 Task: Look for space in San Fernando, Philippines from 12th July, 2023 to 15th July, 2023 for 3 adults in price range Rs.12000 to Rs.16000. Place can be entire place with 2 bedrooms having 3 beds and 1 bathroom. Property type can be house, flat, guest house. Booking option can be shelf check-in. Required host language is English.
Action: Mouse pressed left at (433, 74)
Screenshot: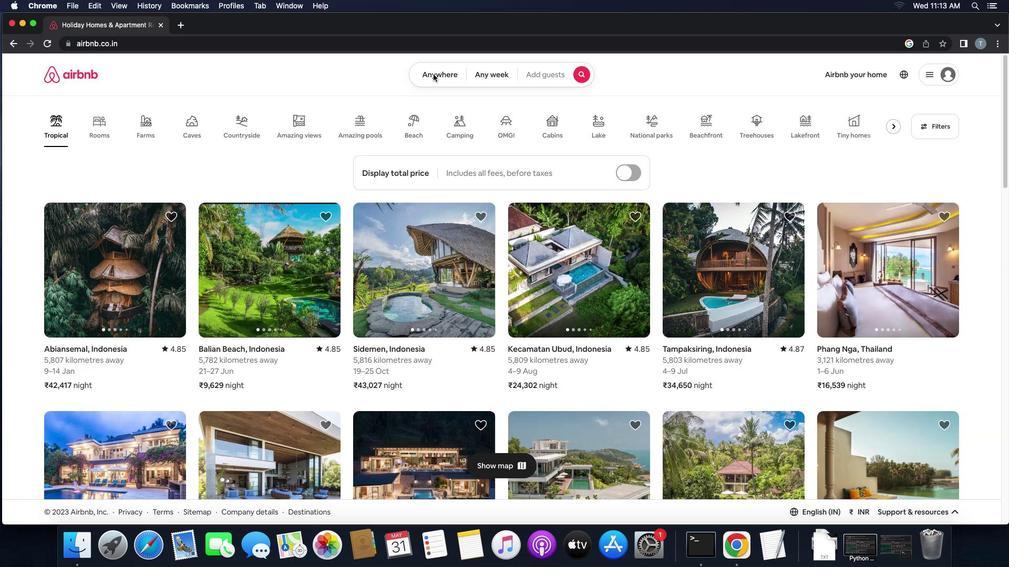 
Action: Mouse pressed left at (433, 74)
Screenshot: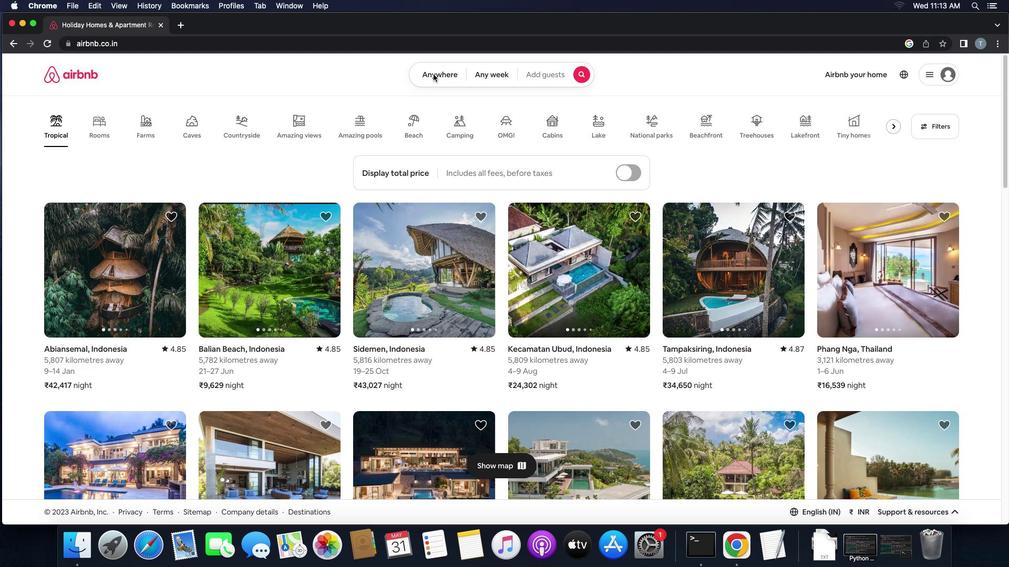 
Action: Mouse moved to (380, 119)
Screenshot: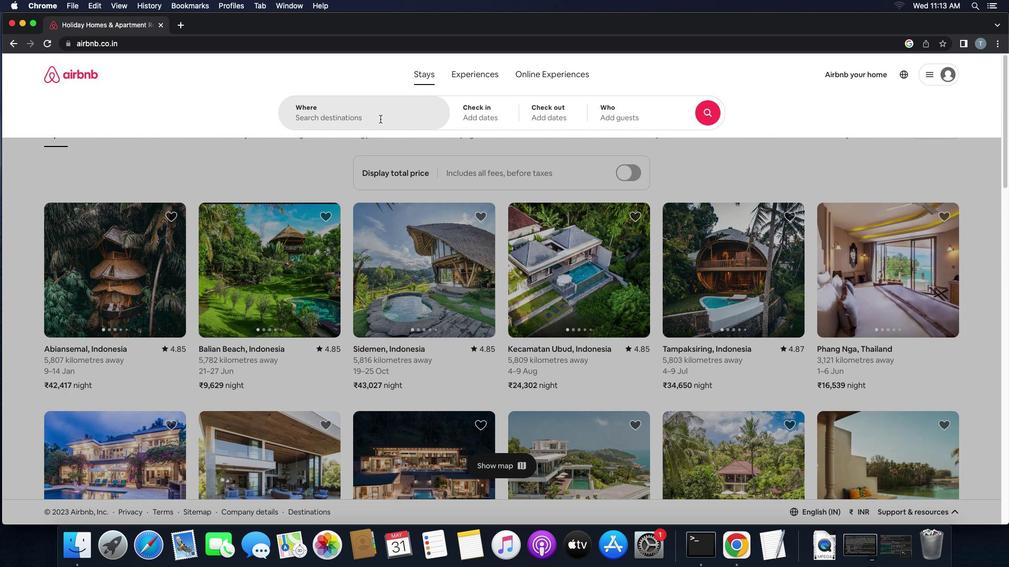 
Action: Mouse pressed left at (380, 119)
Screenshot: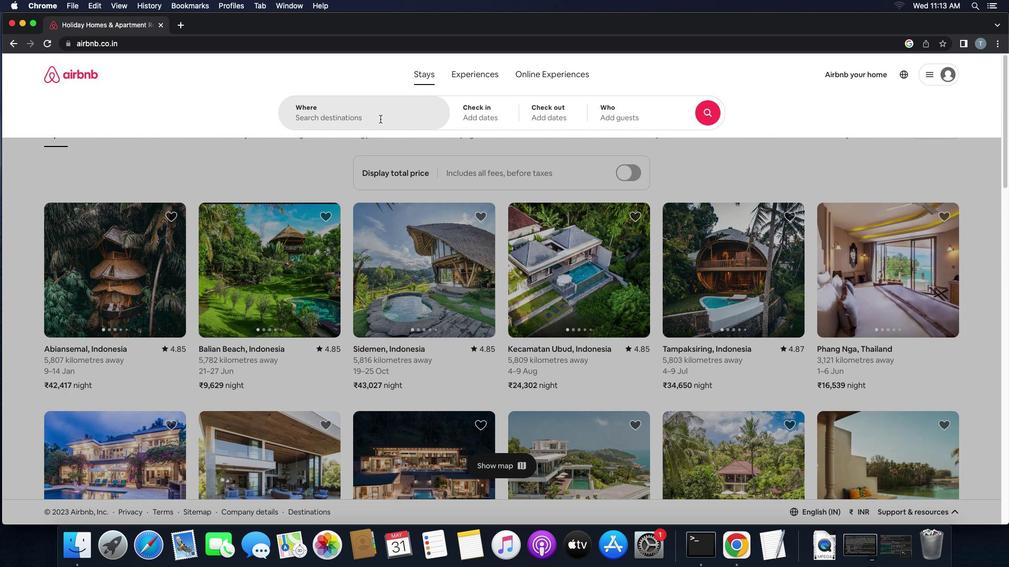 
Action: Key pressed Key.shift'S''a''n'Key.space'f''e''r''n''a''n''d''o'','Key.space'p''h''i''l''i''p''p''i''n''e''s'Key.enter
Screenshot: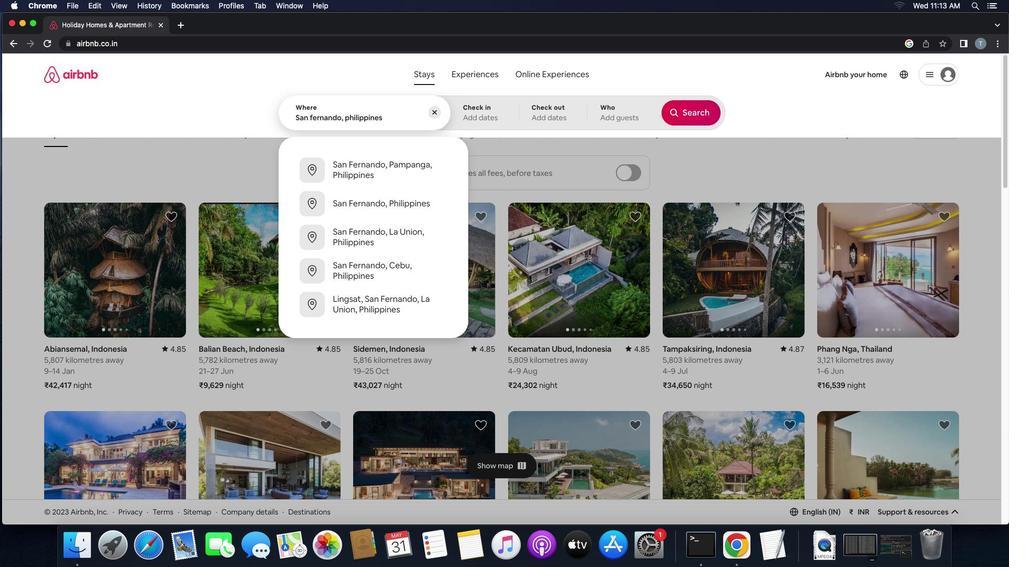 
Action: Mouse moved to (685, 195)
Screenshot: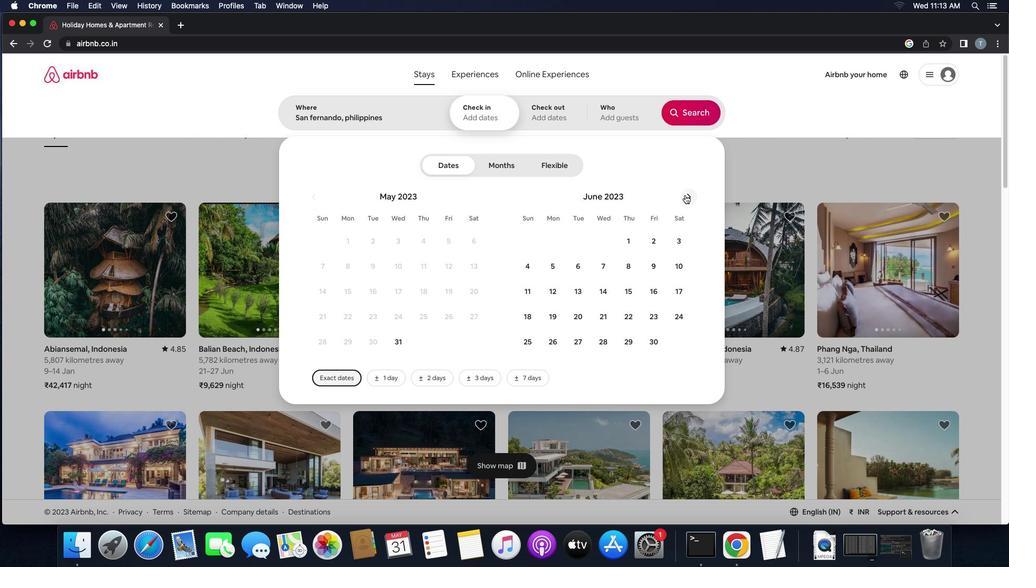
Action: Mouse pressed left at (685, 195)
Screenshot: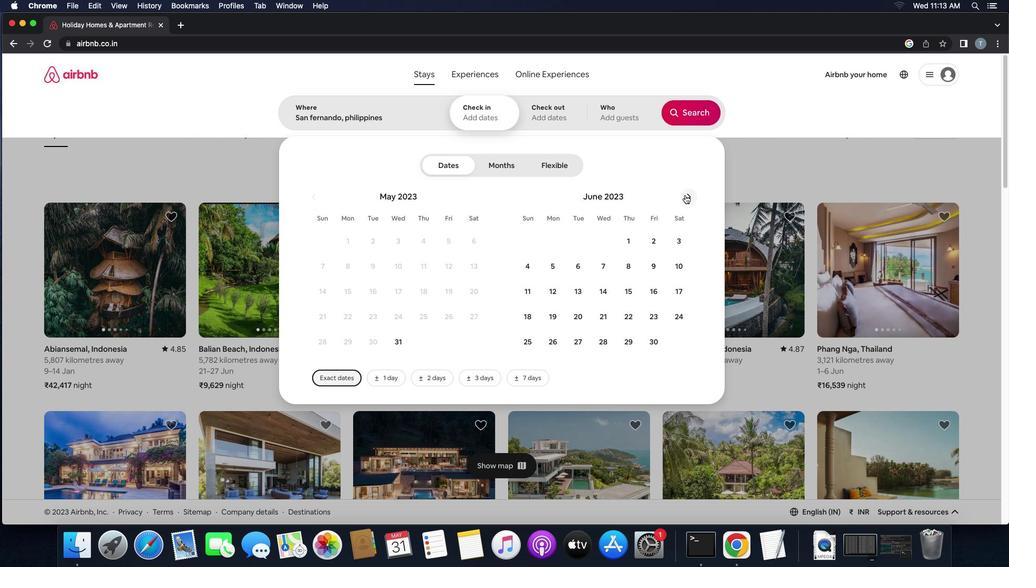 
Action: Mouse moved to (608, 289)
Screenshot: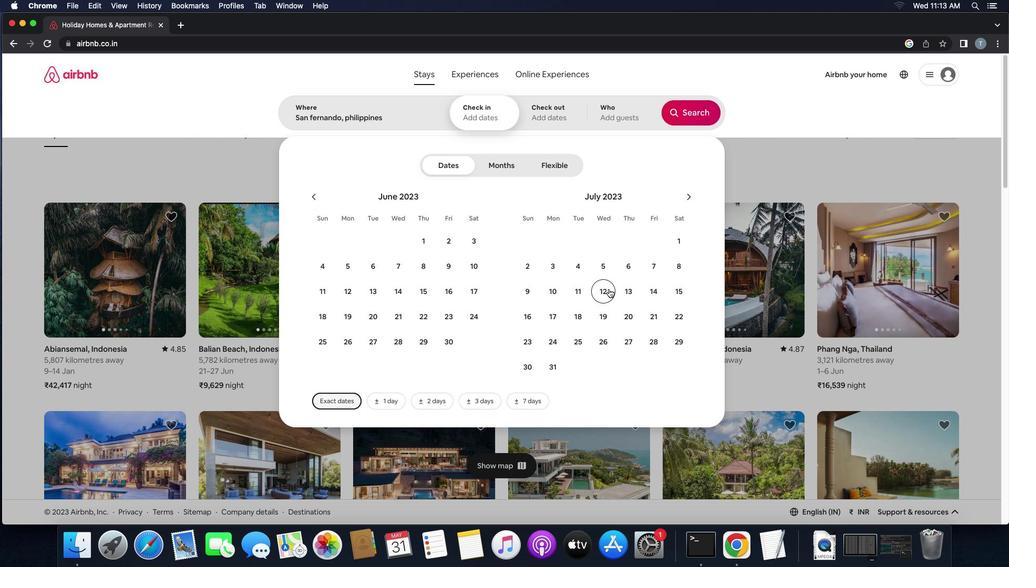 
Action: Mouse pressed left at (608, 289)
Screenshot: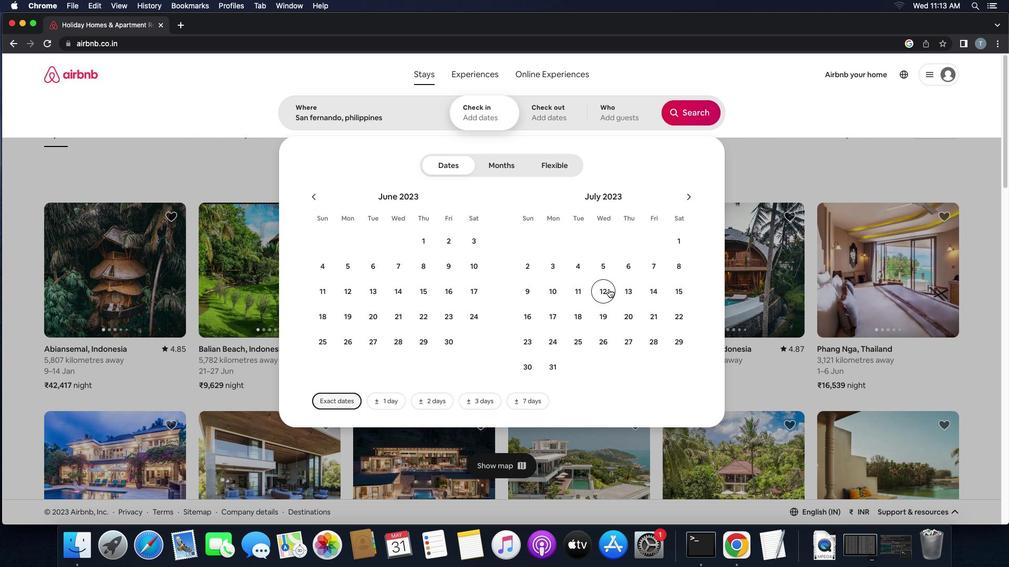 
Action: Mouse moved to (685, 289)
Screenshot: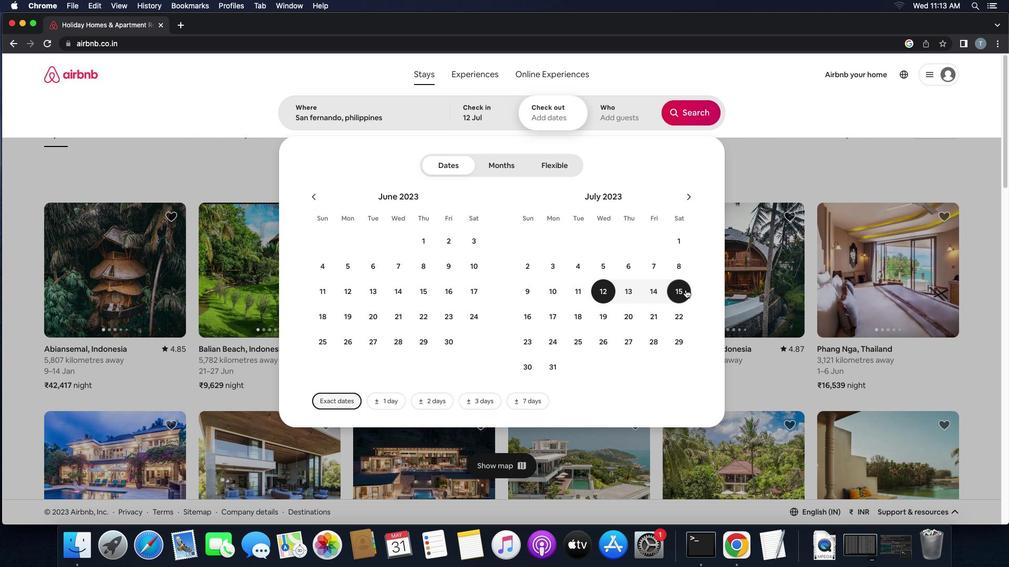 
Action: Mouse pressed left at (685, 289)
Screenshot: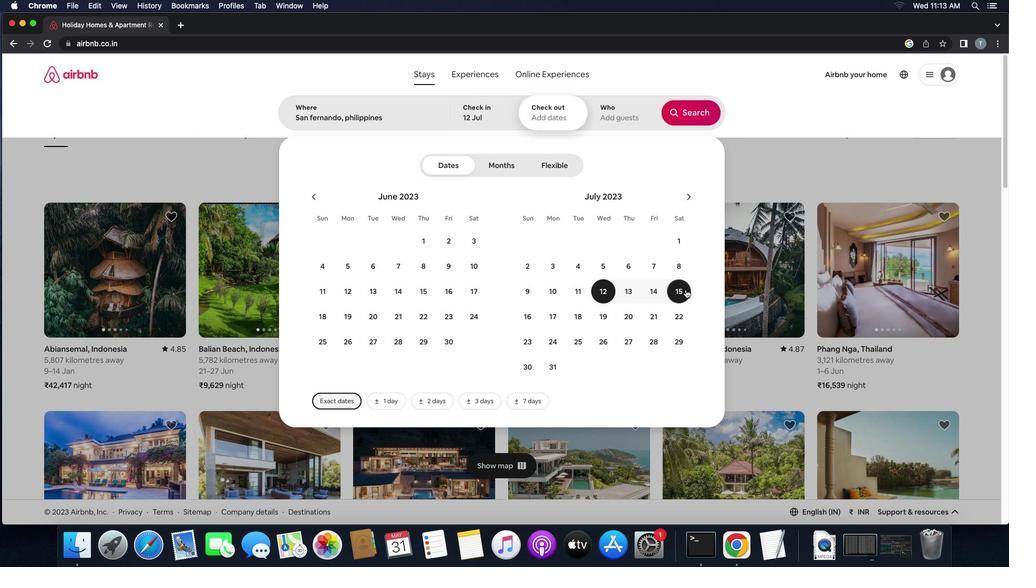 
Action: Mouse moved to (626, 108)
Screenshot: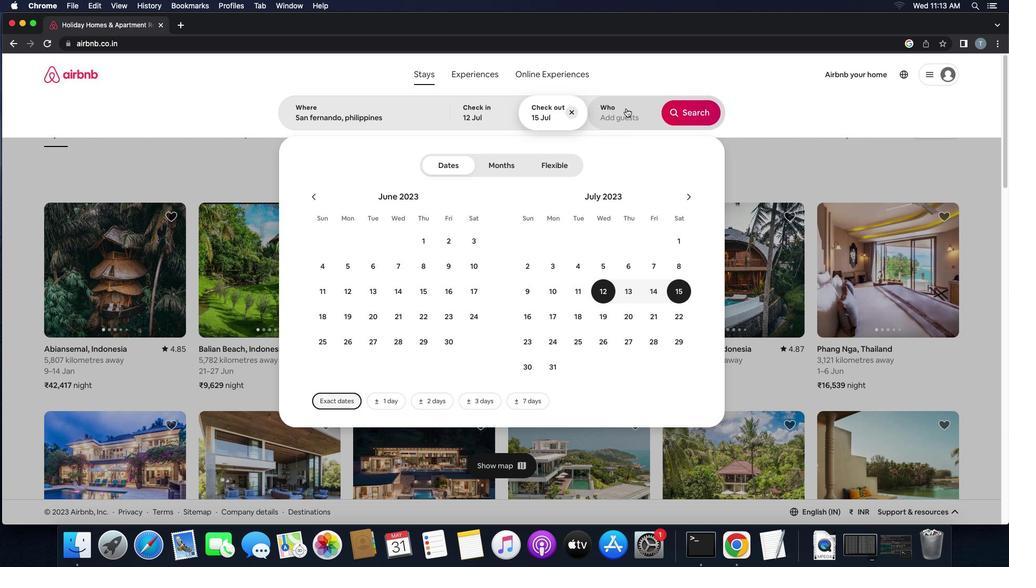 
Action: Mouse pressed left at (626, 108)
Screenshot: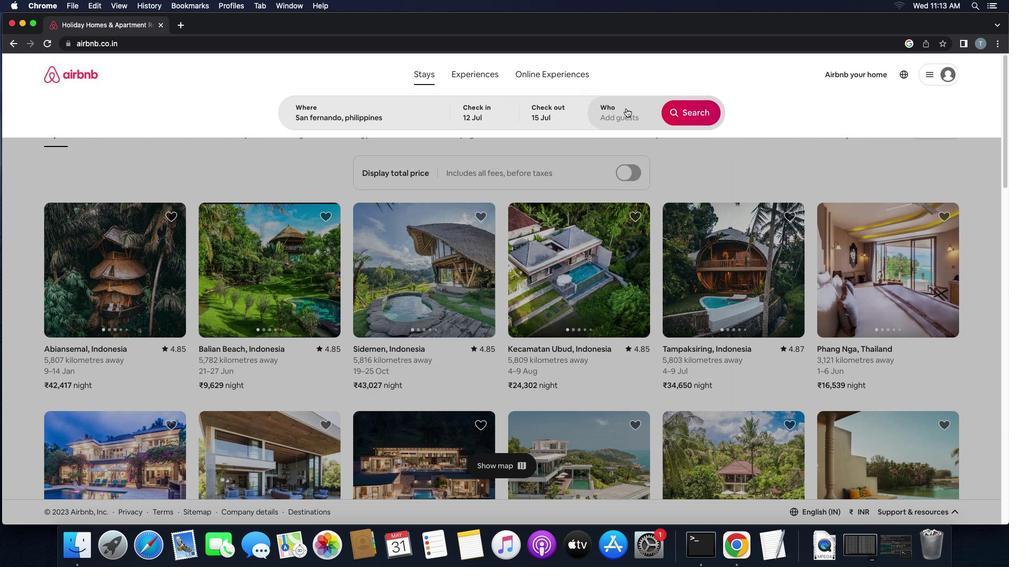
Action: Mouse moved to (695, 173)
Screenshot: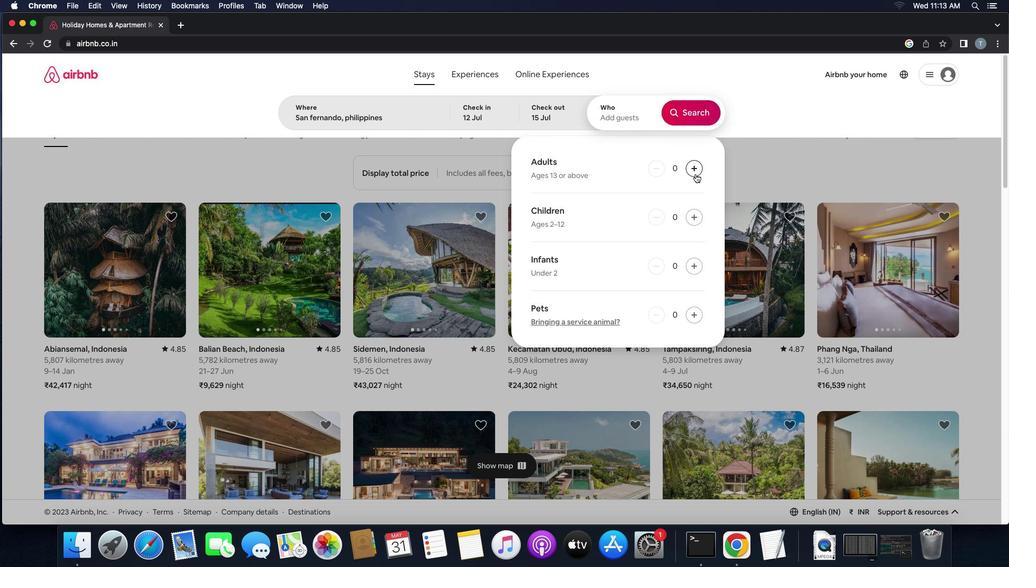 
Action: Mouse pressed left at (695, 173)
Screenshot: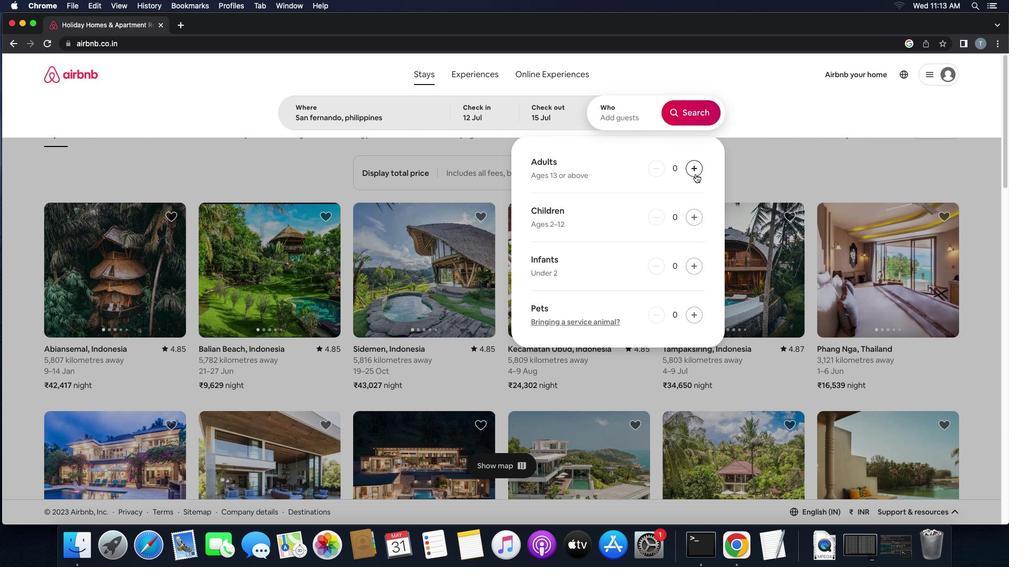 
Action: Mouse pressed left at (695, 173)
Screenshot: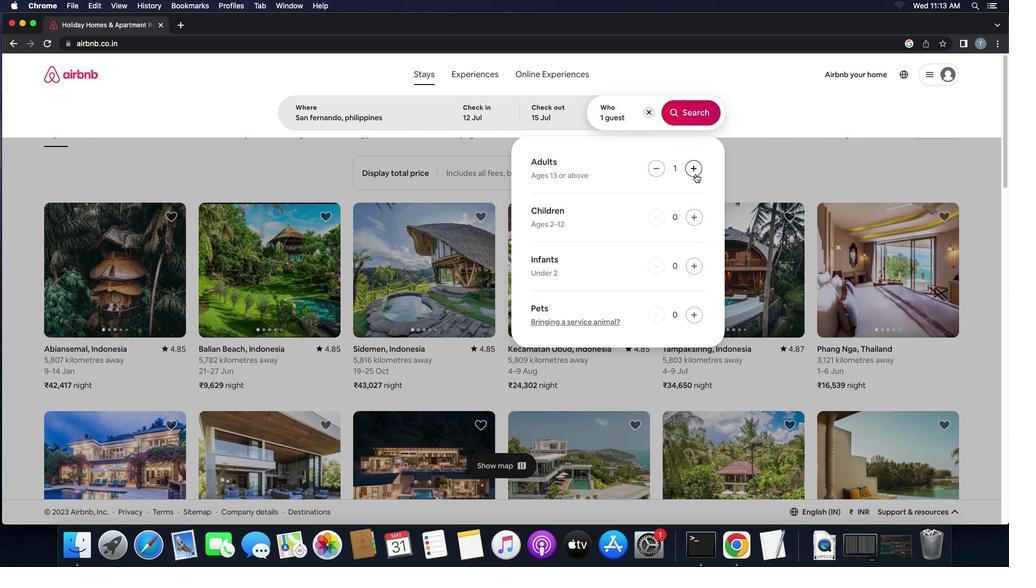 
Action: Mouse pressed left at (695, 173)
Screenshot: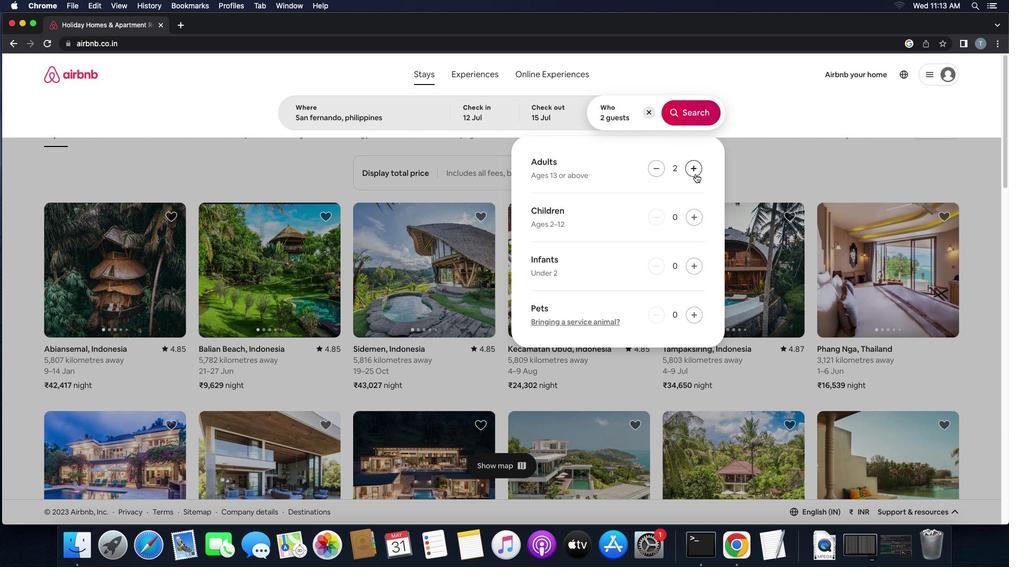
Action: Mouse moved to (687, 117)
Screenshot: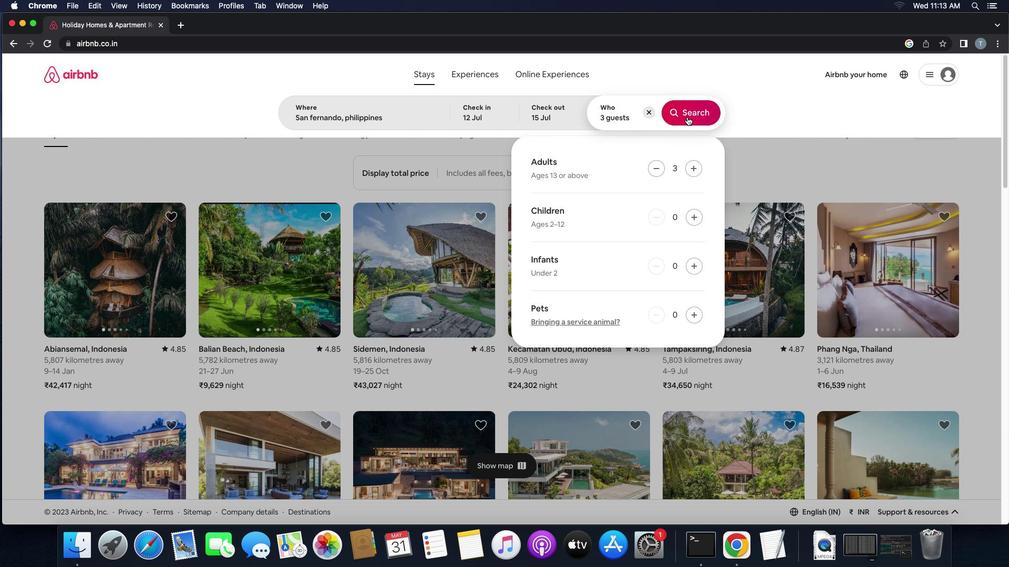 
Action: Mouse pressed left at (687, 117)
Screenshot: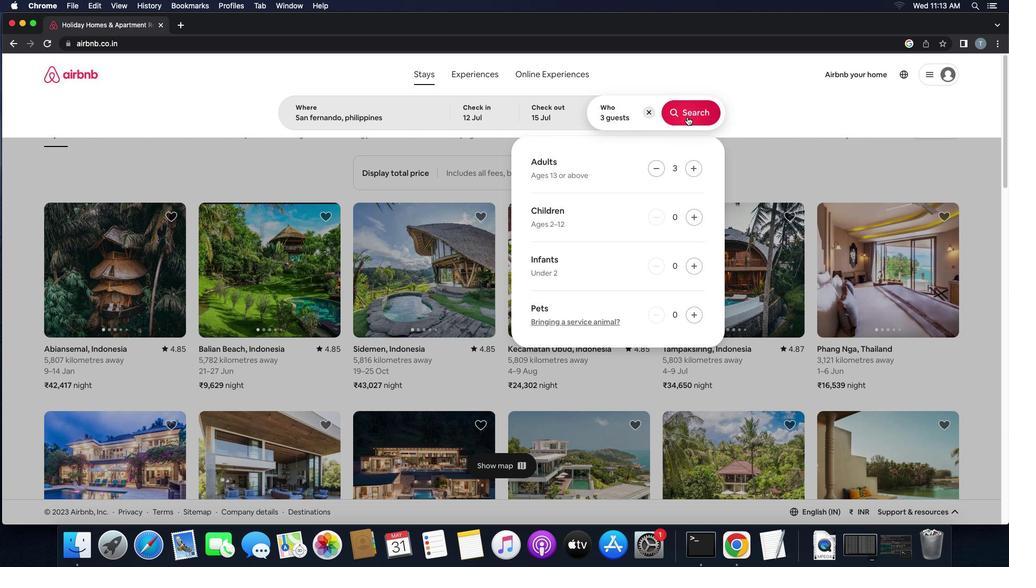 
Action: Mouse moved to (960, 116)
Screenshot: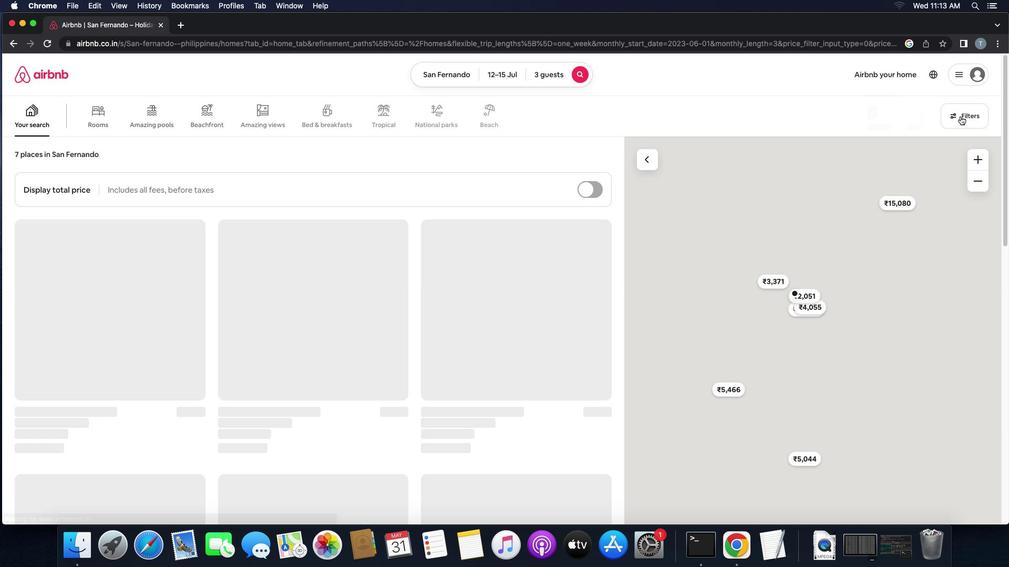 
Action: Mouse pressed left at (960, 116)
Screenshot: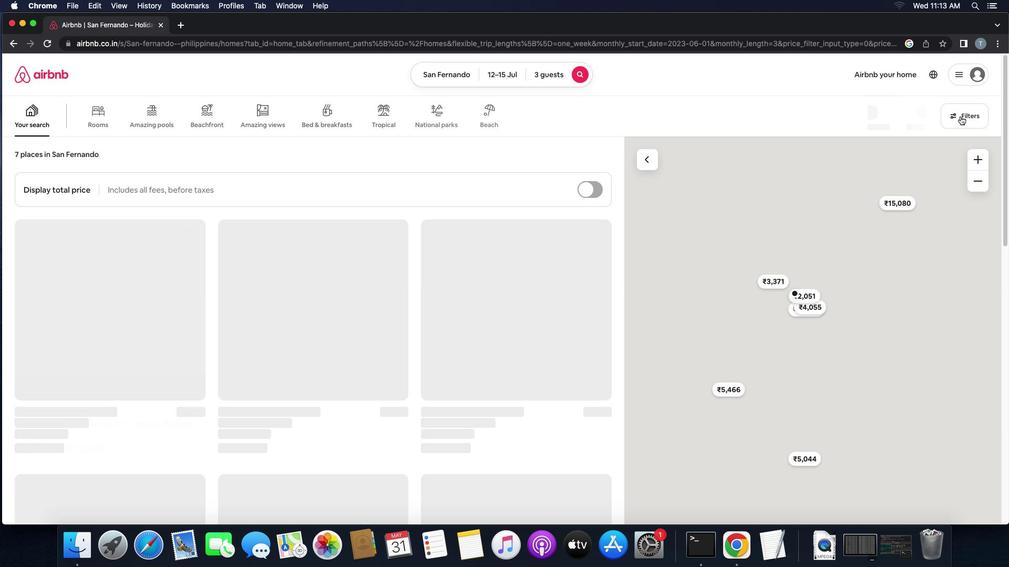 
Action: Mouse moved to (452, 250)
Screenshot: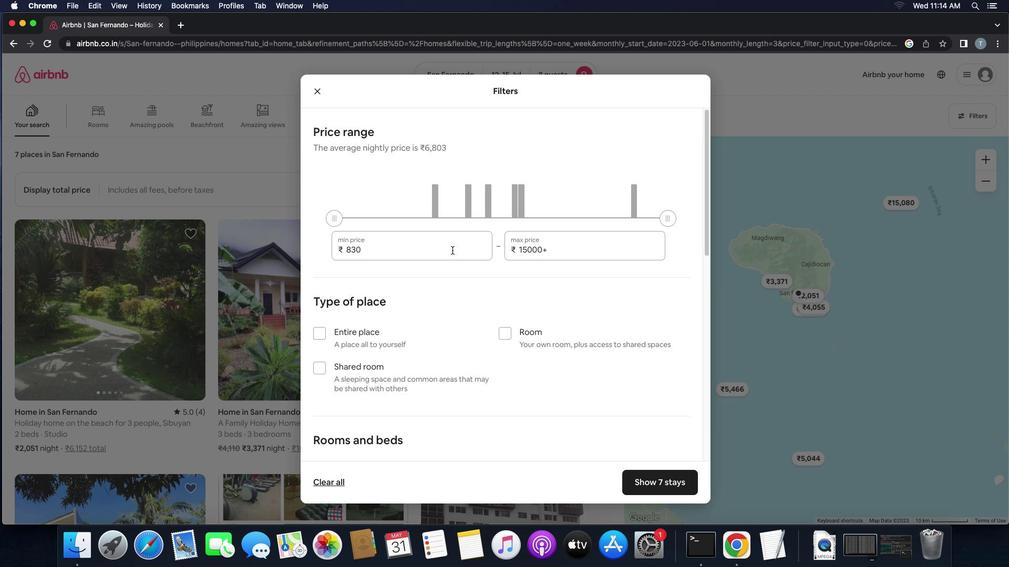 
Action: Mouse pressed left at (452, 250)
Screenshot: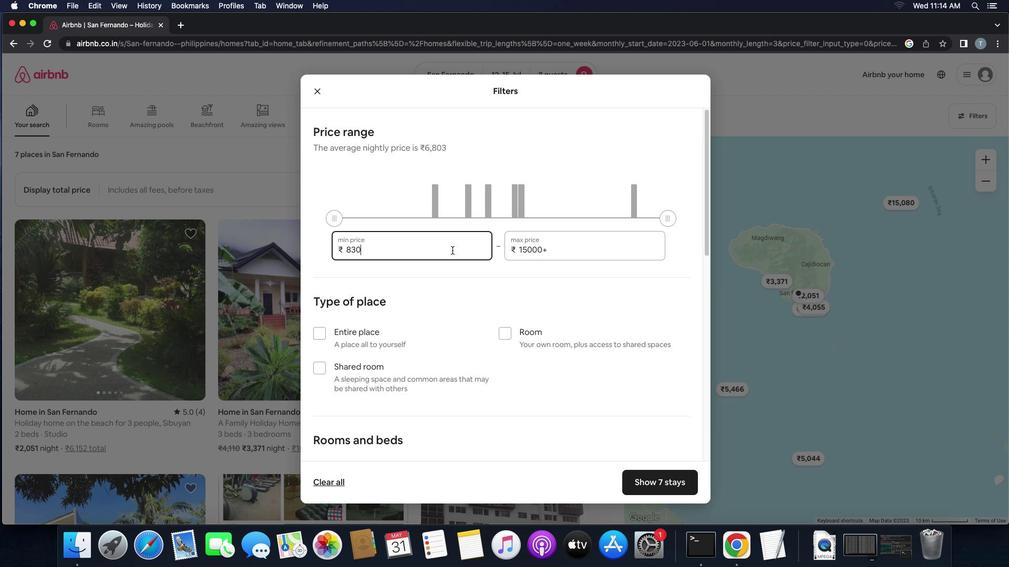 
Action: Key pressed Key.backspaceKey.backspaceKey.backspaceKey.backspaceKey.backspace'1''2''0''0''0'
Screenshot: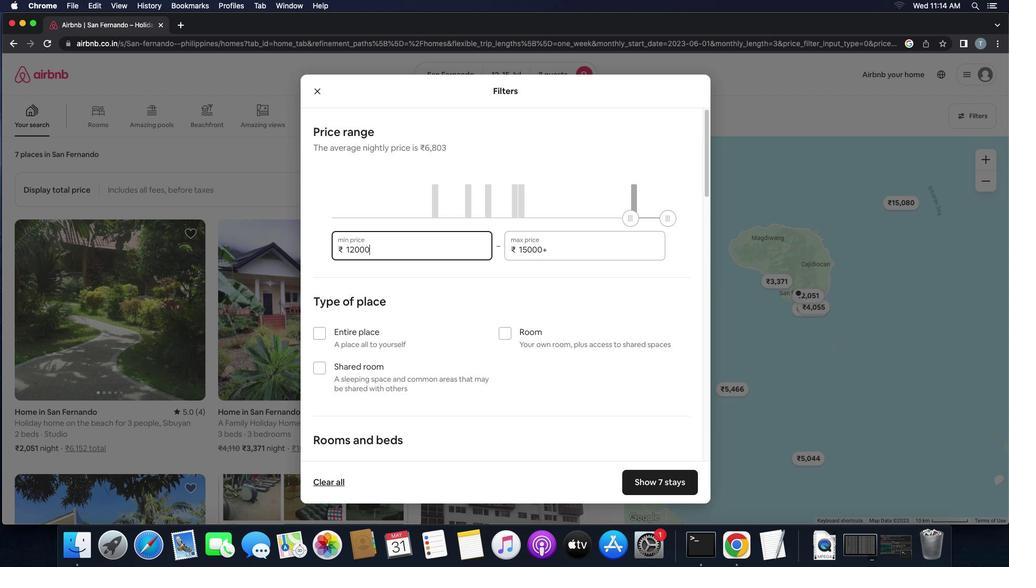 
Action: Mouse moved to (611, 251)
Screenshot: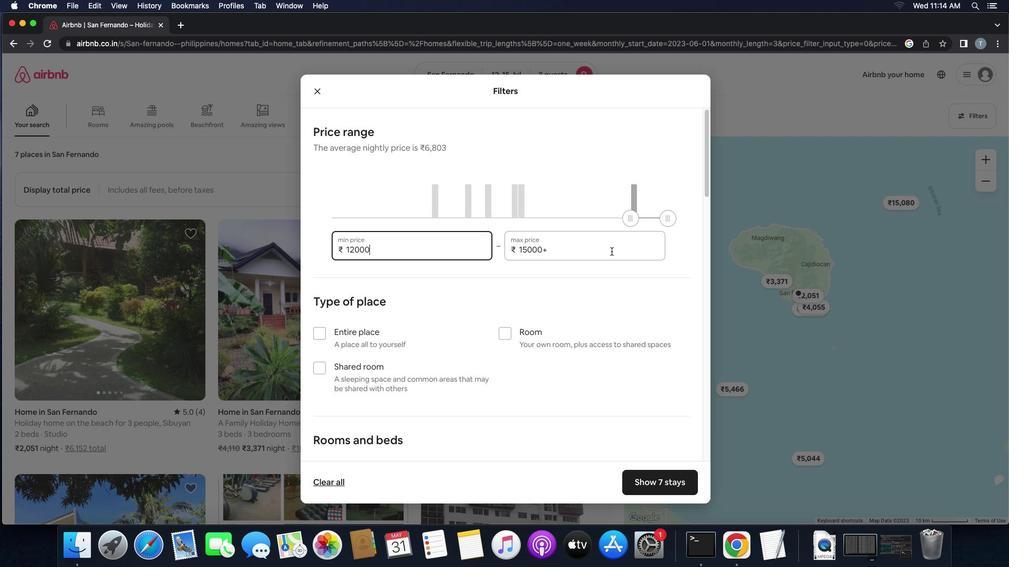 
Action: Mouse pressed left at (611, 251)
Screenshot: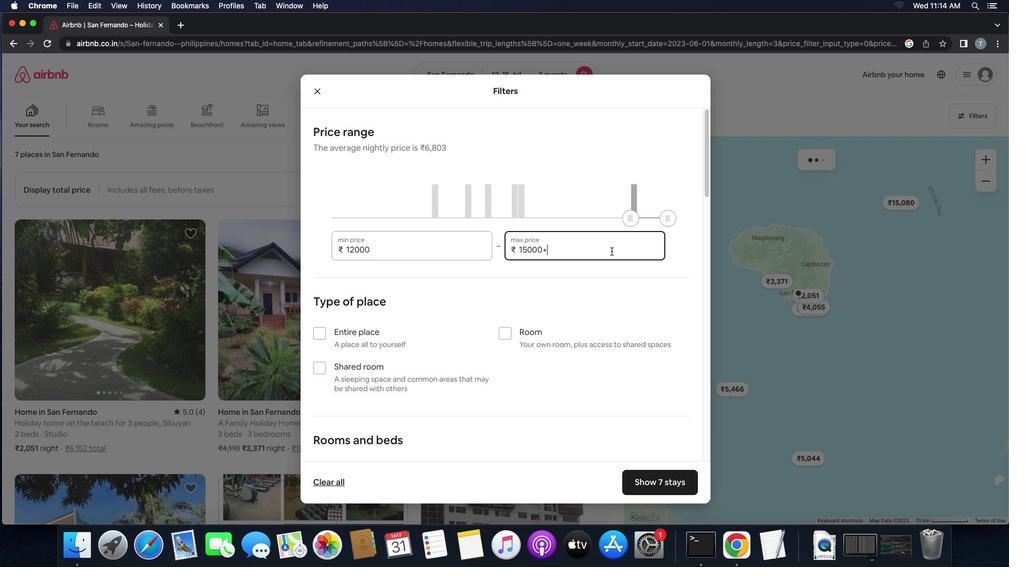 
Action: Key pressed Key.backspaceKey.backspaceKey.backspaceKey.backspaceKey.backspaceKey.backspace'1''6''0''0''0'
Screenshot: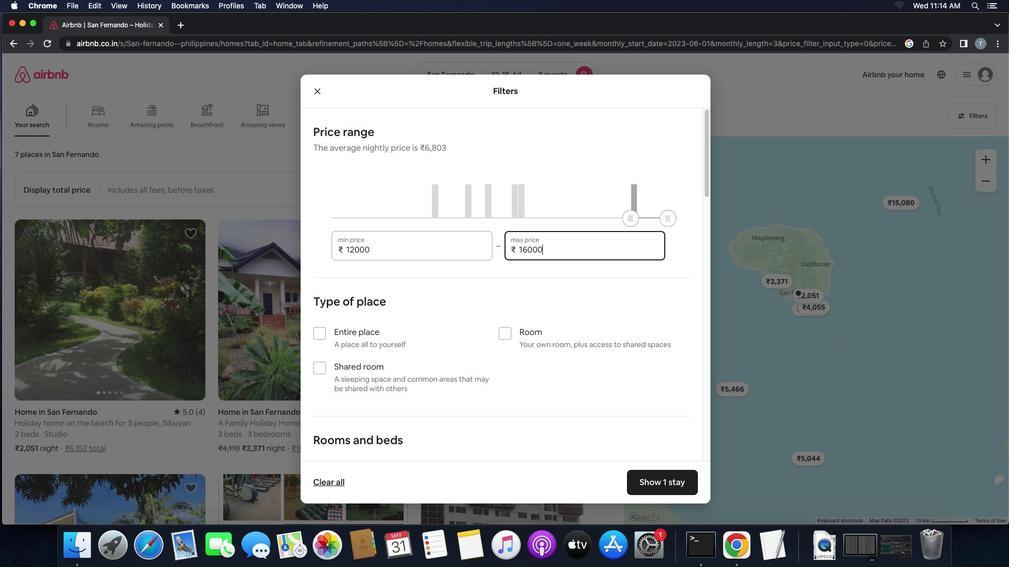 
Action: Mouse moved to (316, 335)
Screenshot: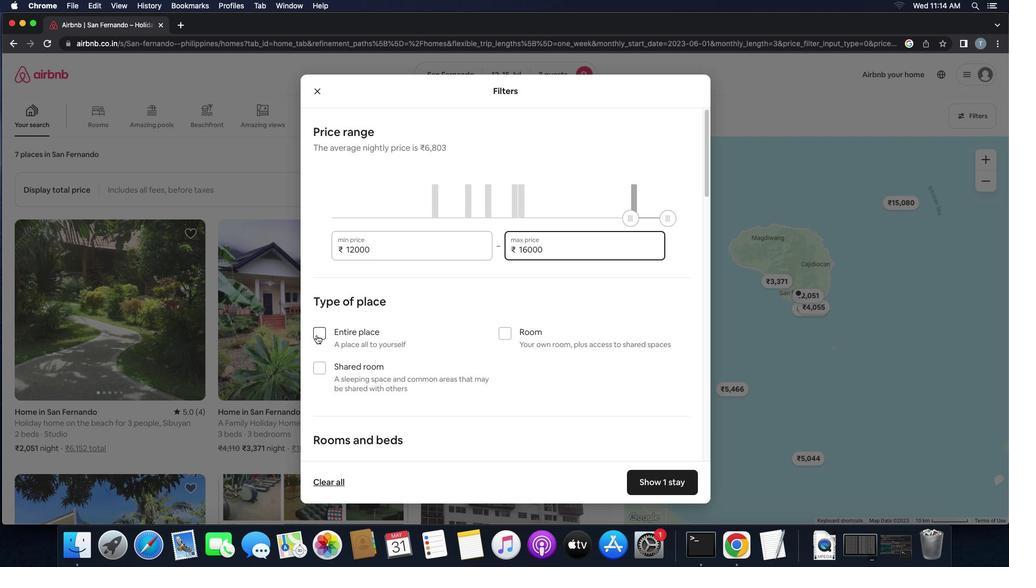 
Action: Mouse pressed left at (316, 335)
Screenshot: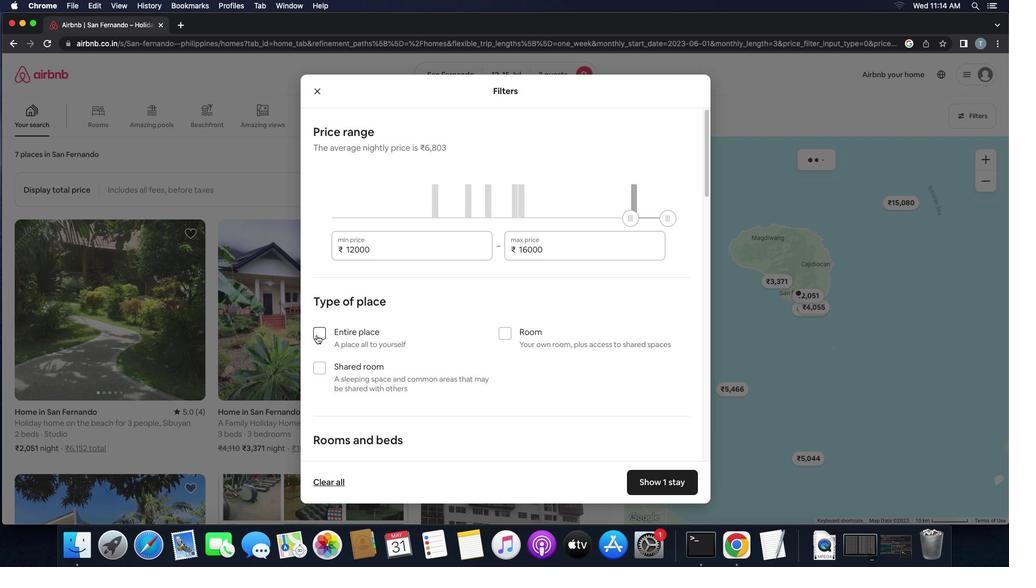 
Action: Mouse moved to (404, 376)
Screenshot: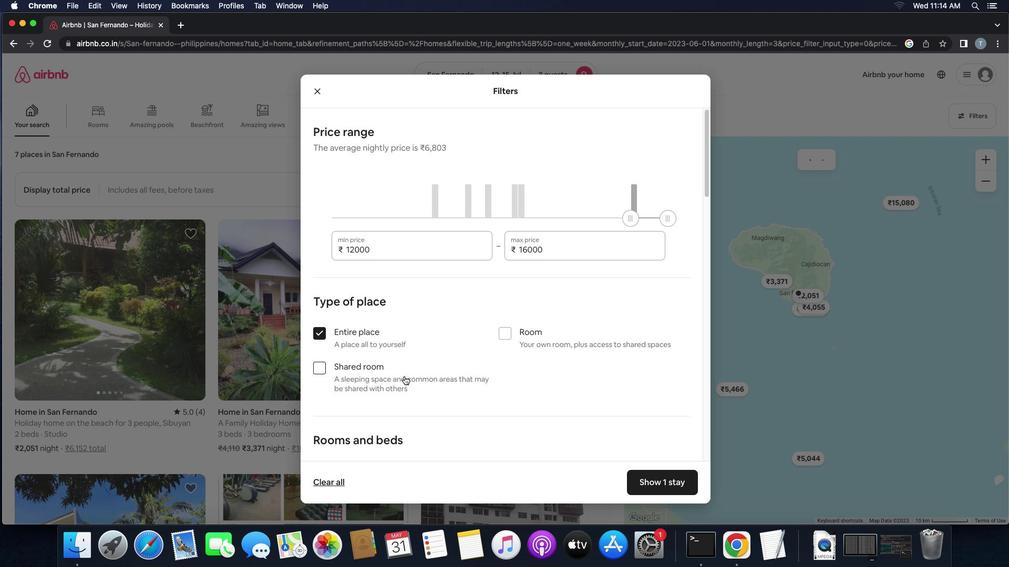 
Action: Mouse scrolled (404, 376) with delta (0, 0)
Screenshot: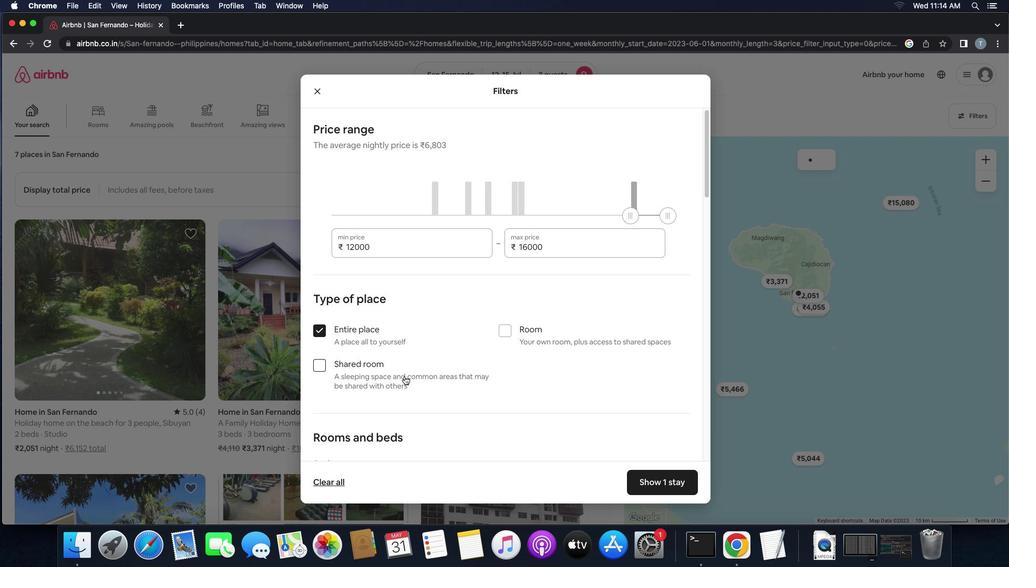 
Action: Mouse scrolled (404, 376) with delta (0, 0)
Screenshot: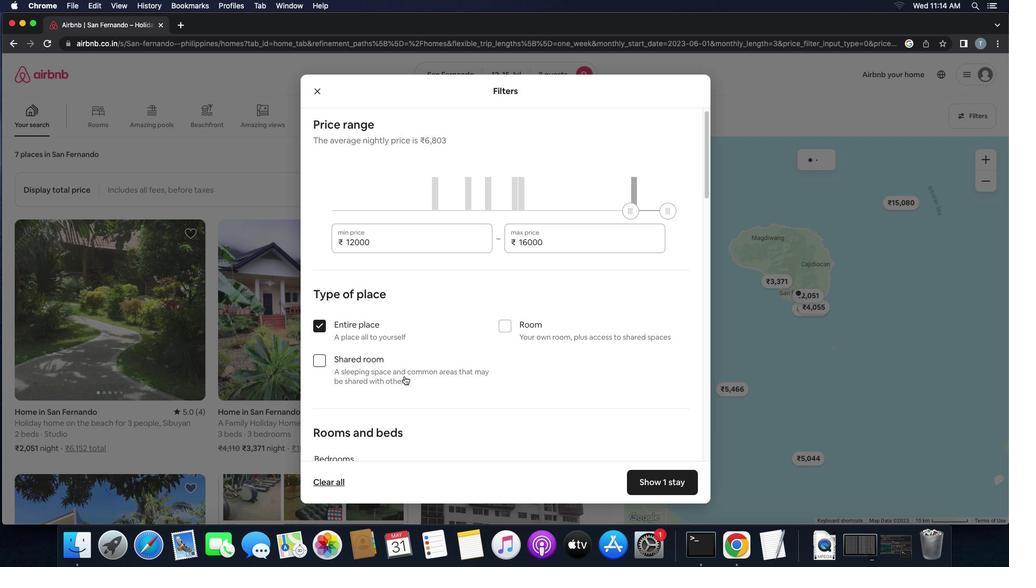 
Action: Mouse scrolled (404, 376) with delta (0, -1)
Screenshot: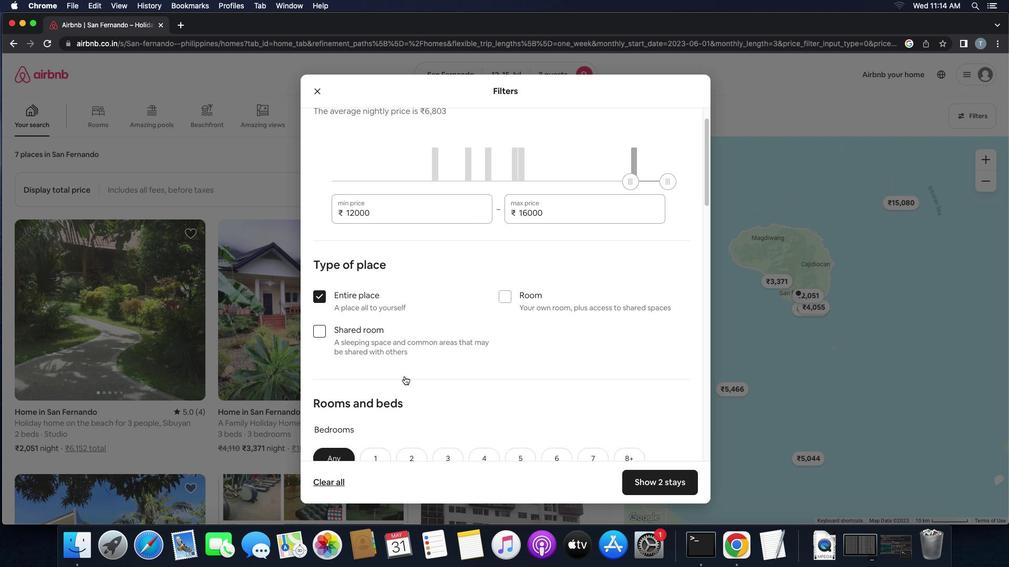 
Action: Mouse scrolled (404, 376) with delta (0, 0)
Screenshot: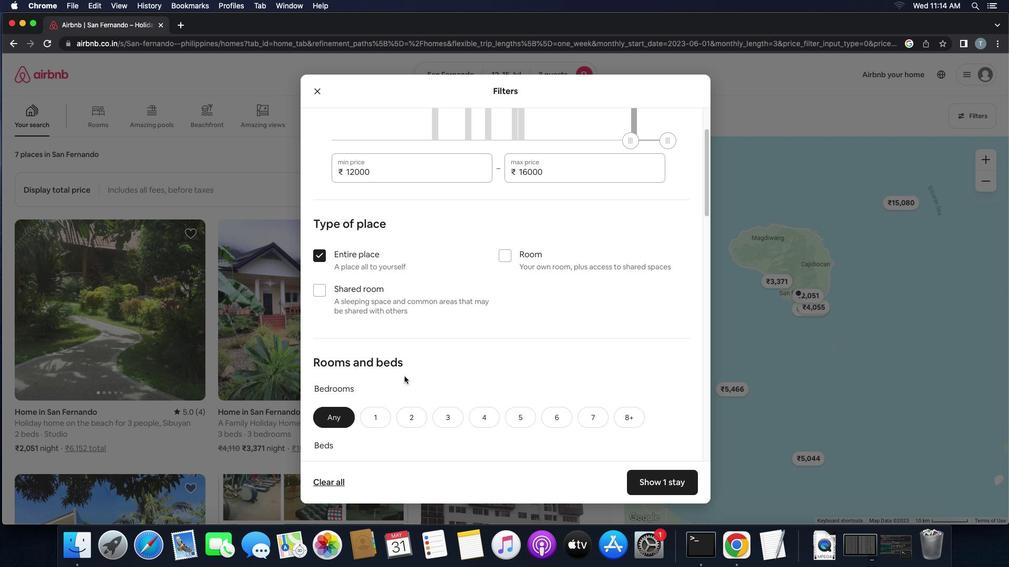 
Action: Mouse scrolled (404, 376) with delta (0, 0)
Screenshot: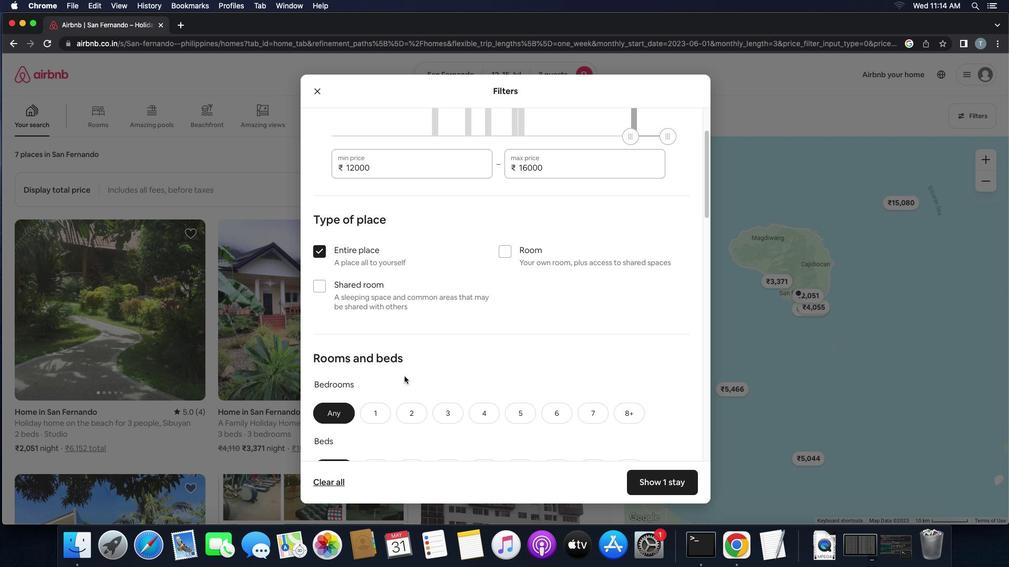 
Action: Mouse scrolled (404, 376) with delta (0, 0)
Screenshot: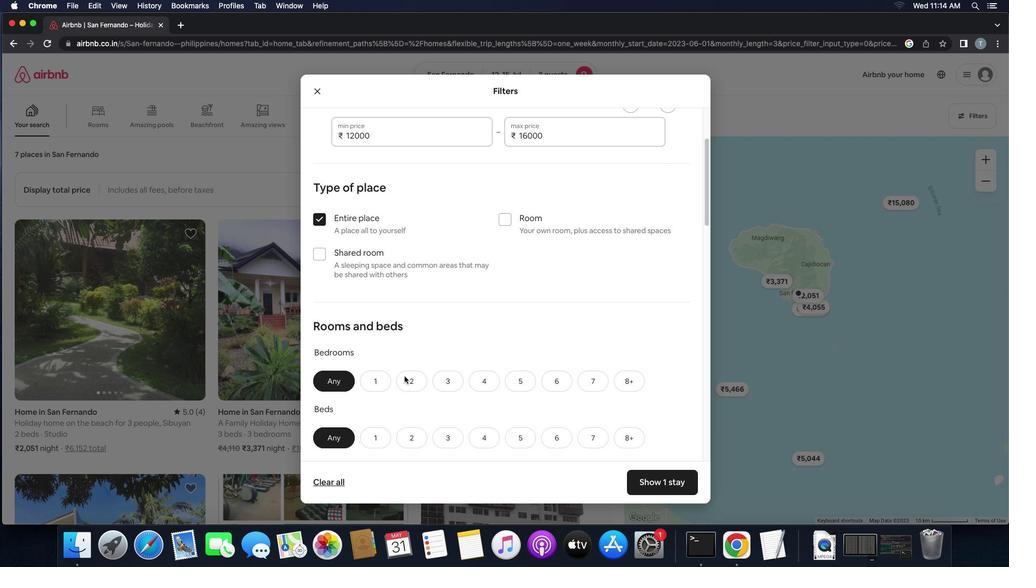 
Action: Mouse scrolled (404, 376) with delta (0, 0)
Screenshot: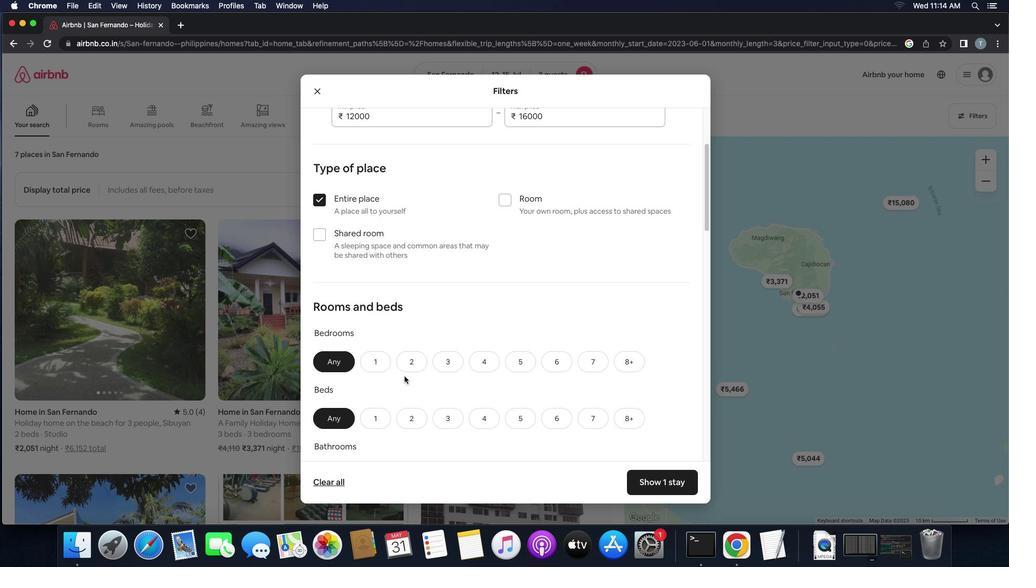 
Action: Mouse scrolled (404, 376) with delta (0, 0)
Screenshot: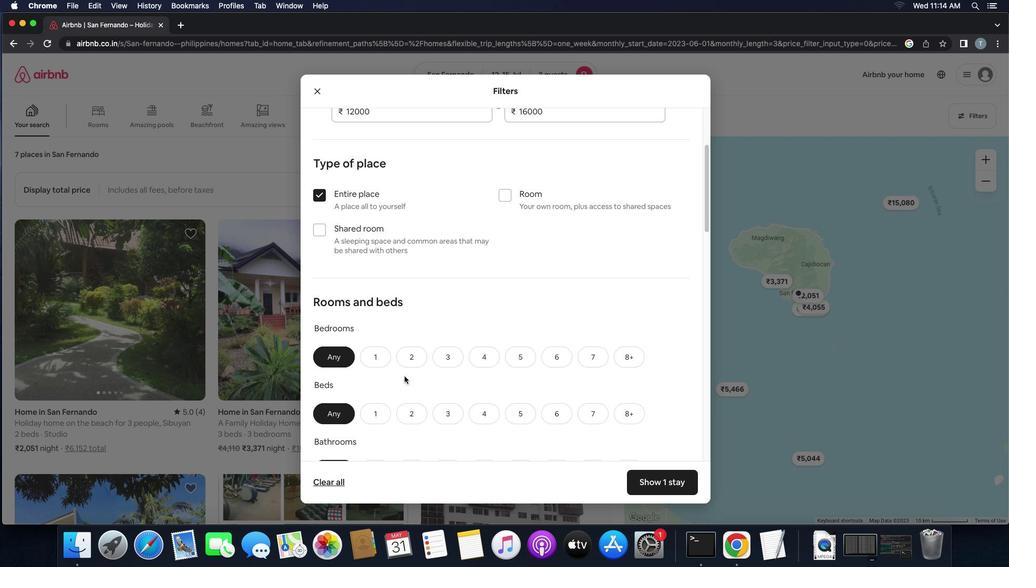 
Action: Mouse scrolled (404, 376) with delta (0, 0)
Screenshot: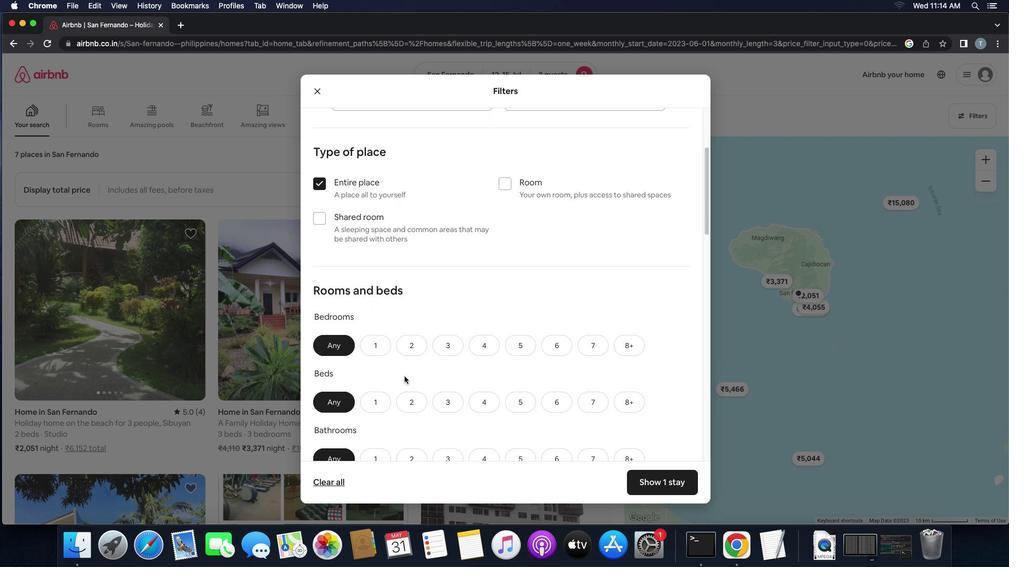 
Action: Mouse scrolled (404, 376) with delta (0, 0)
Screenshot: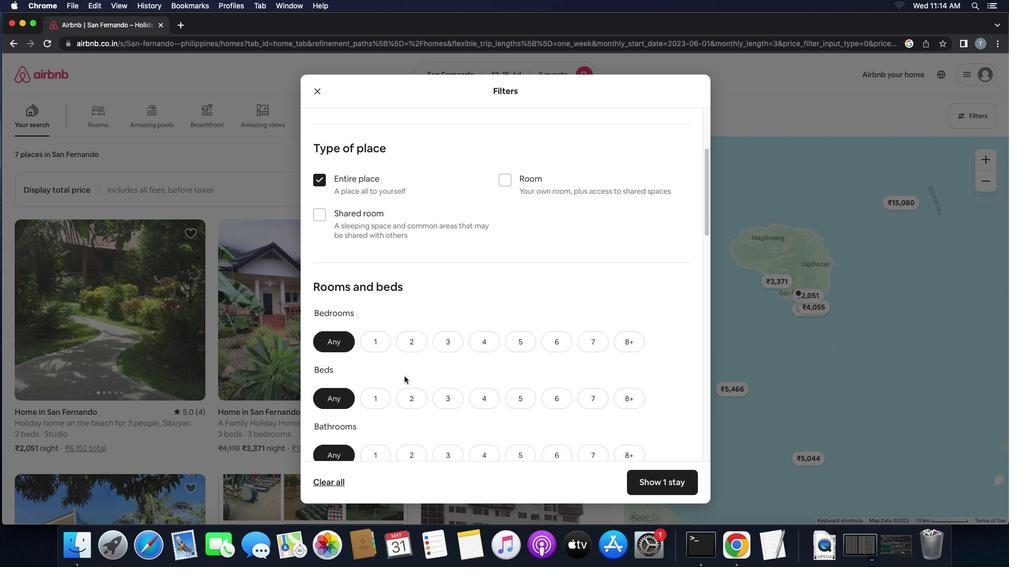 
Action: Mouse scrolled (404, 376) with delta (0, 0)
Screenshot: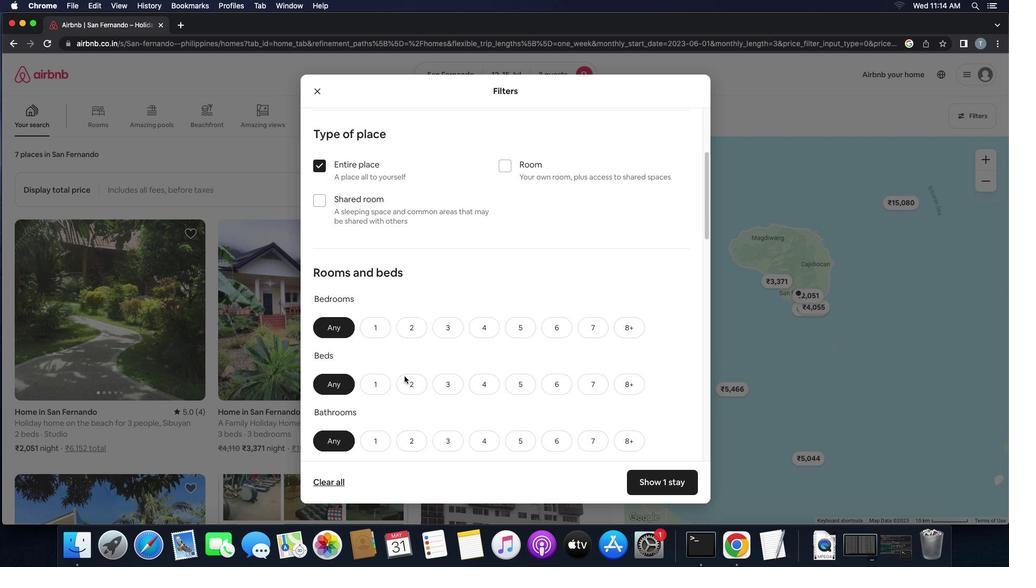 
Action: Mouse scrolled (404, 376) with delta (0, 0)
Screenshot: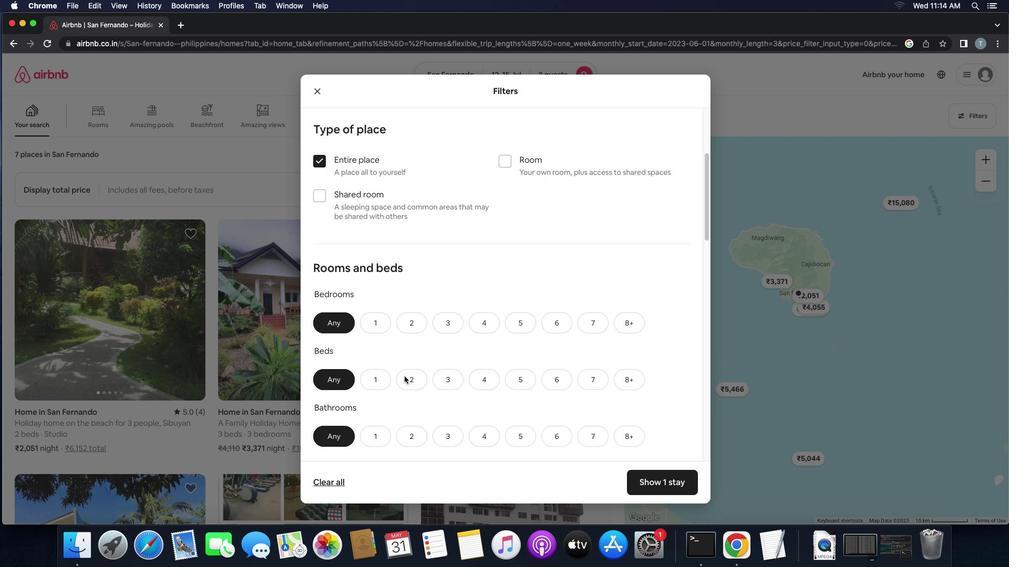 
Action: Mouse scrolled (404, 376) with delta (0, 0)
Screenshot: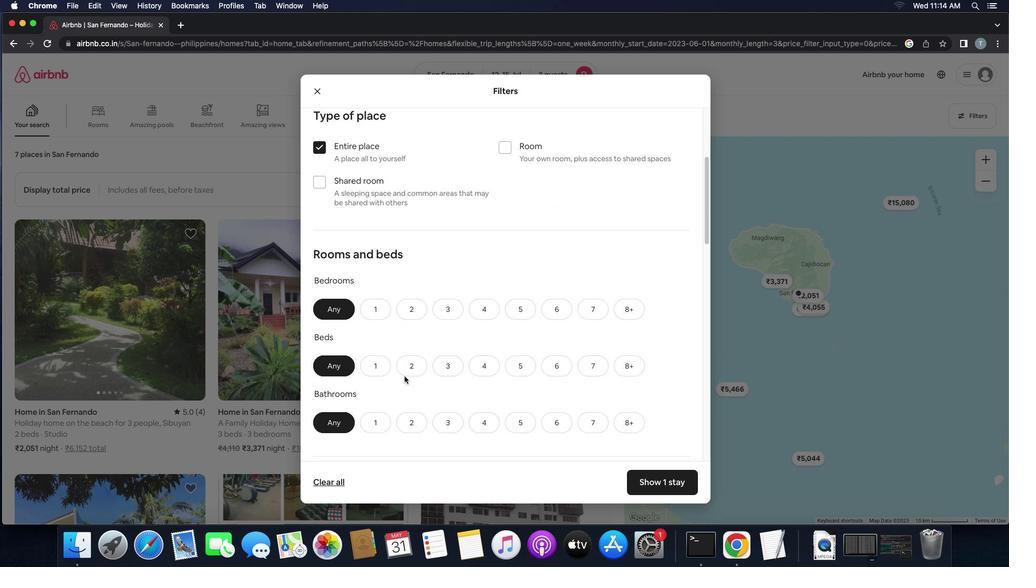
Action: Mouse scrolled (404, 376) with delta (0, 0)
Screenshot: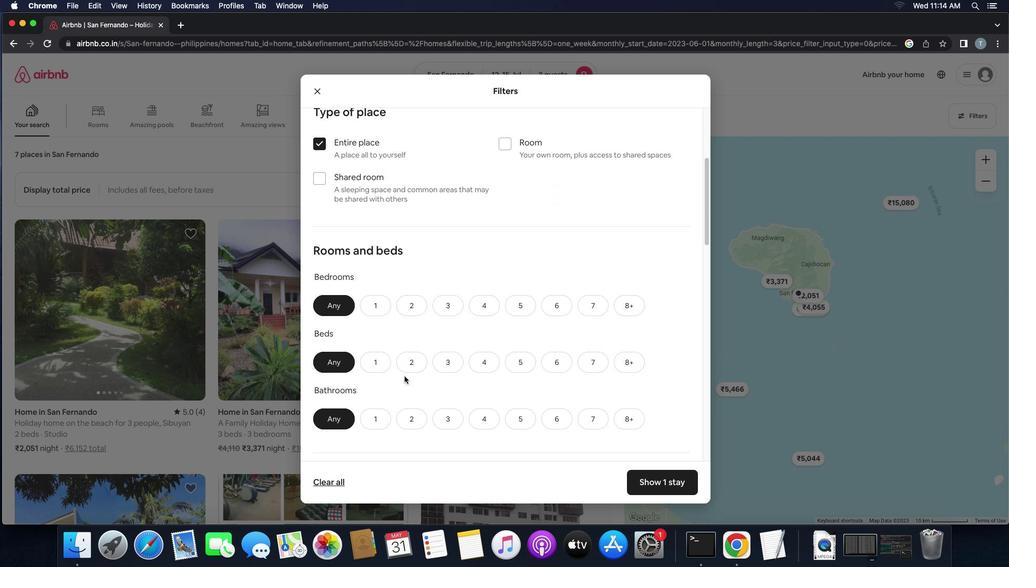 
Action: Mouse moved to (409, 300)
Screenshot: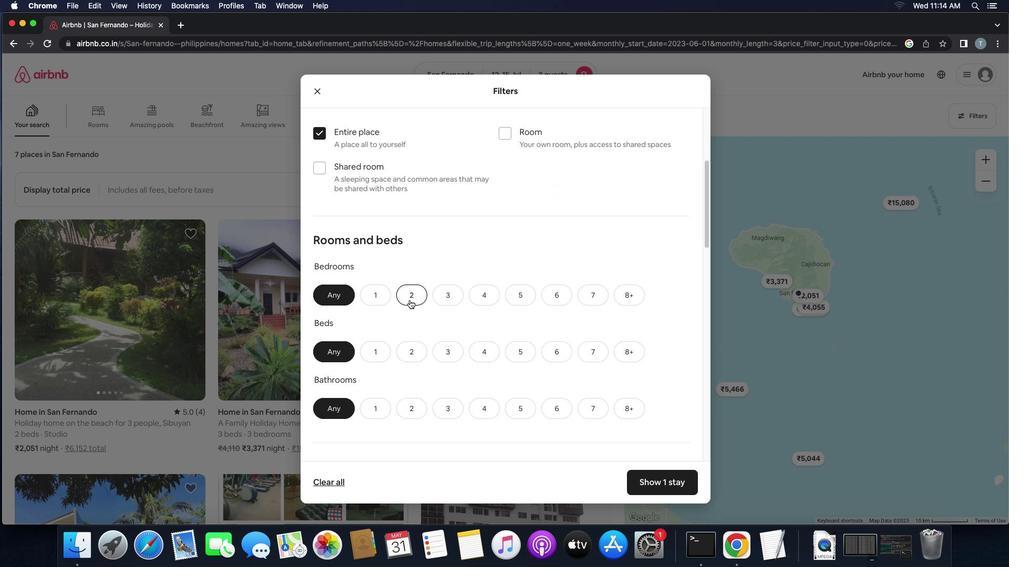 
Action: Mouse pressed left at (409, 300)
Screenshot: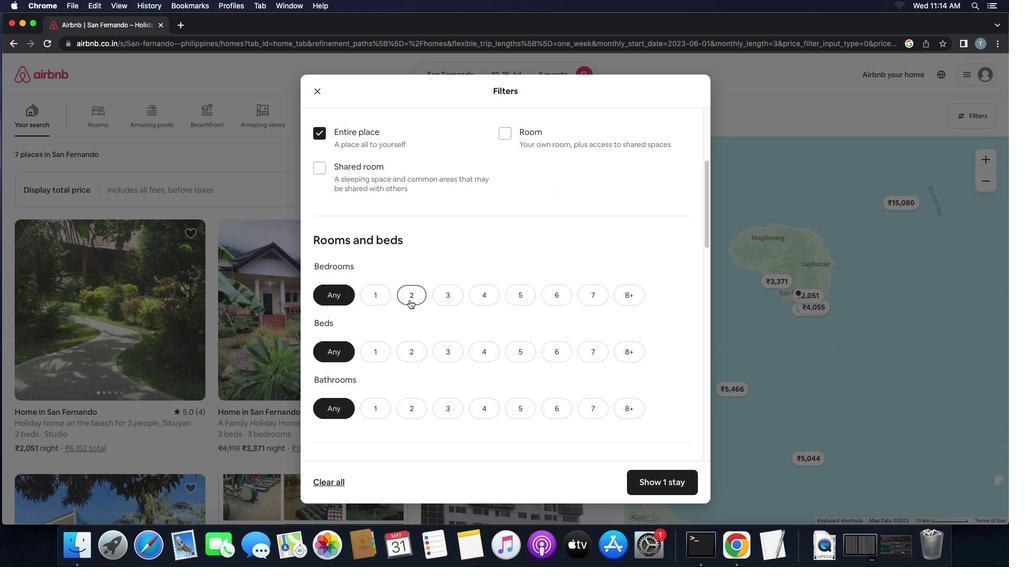 
Action: Mouse moved to (446, 357)
Screenshot: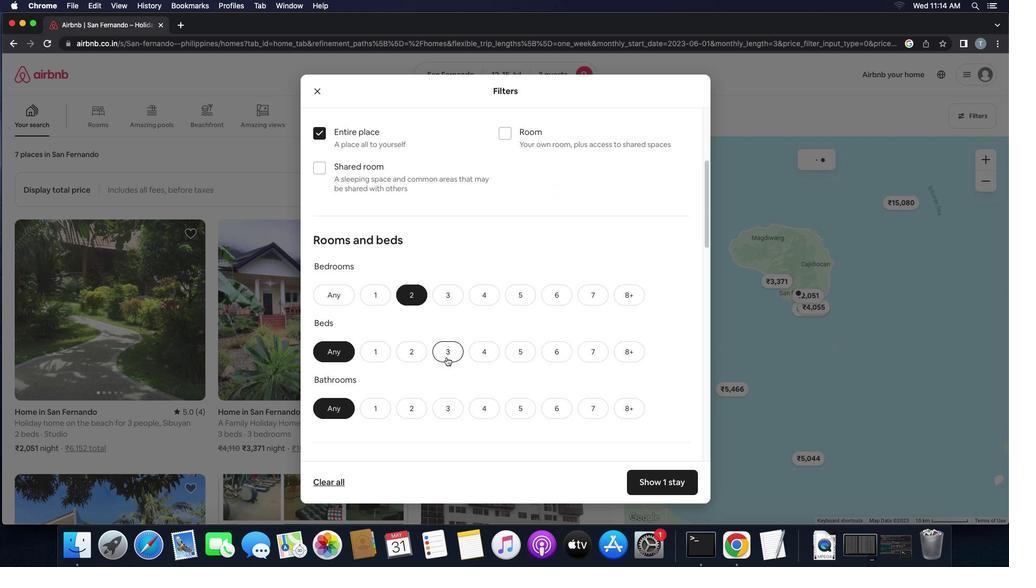 
Action: Mouse pressed left at (446, 357)
Screenshot: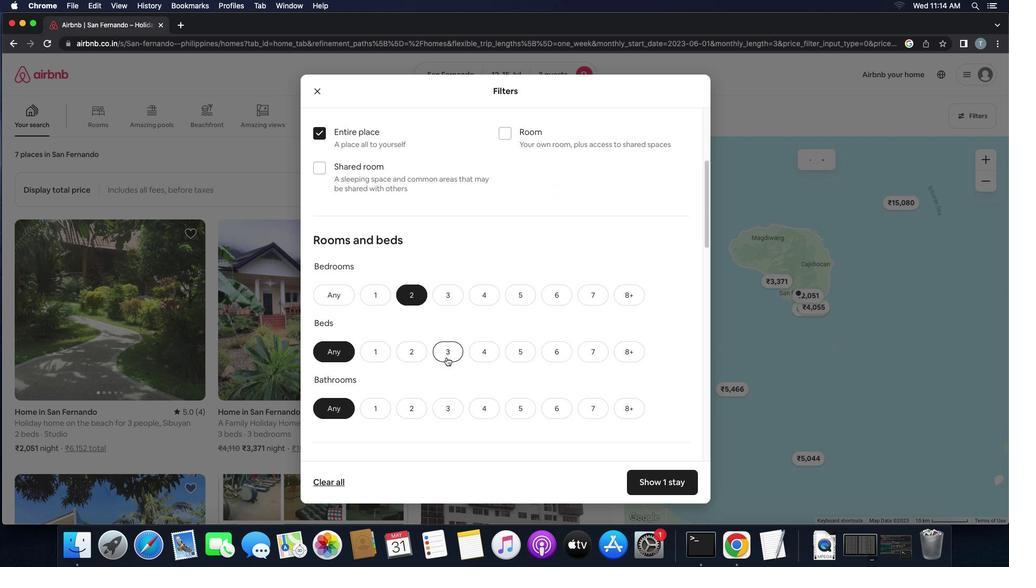 
Action: Mouse moved to (370, 409)
Screenshot: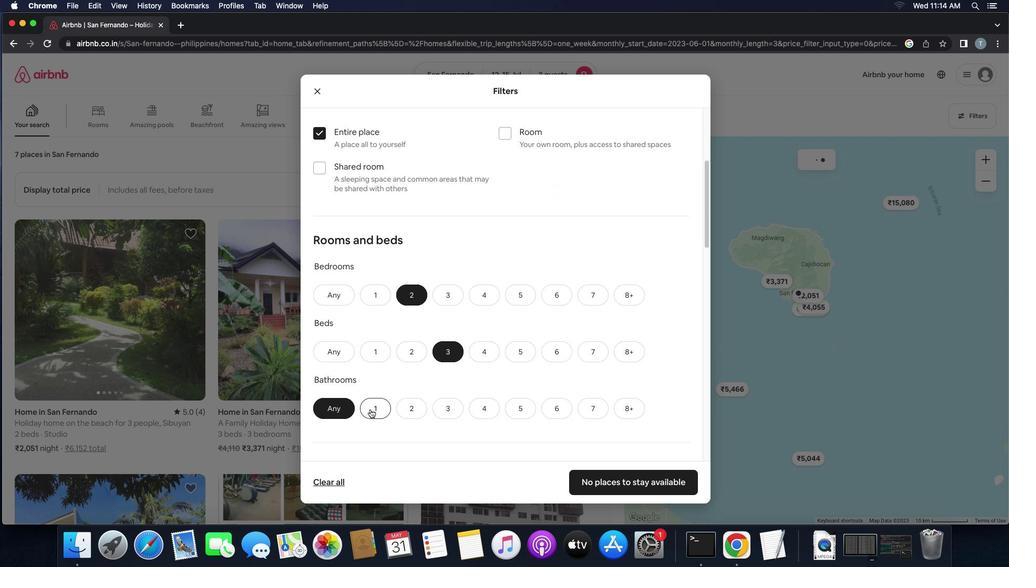 
Action: Mouse pressed left at (370, 409)
Screenshot: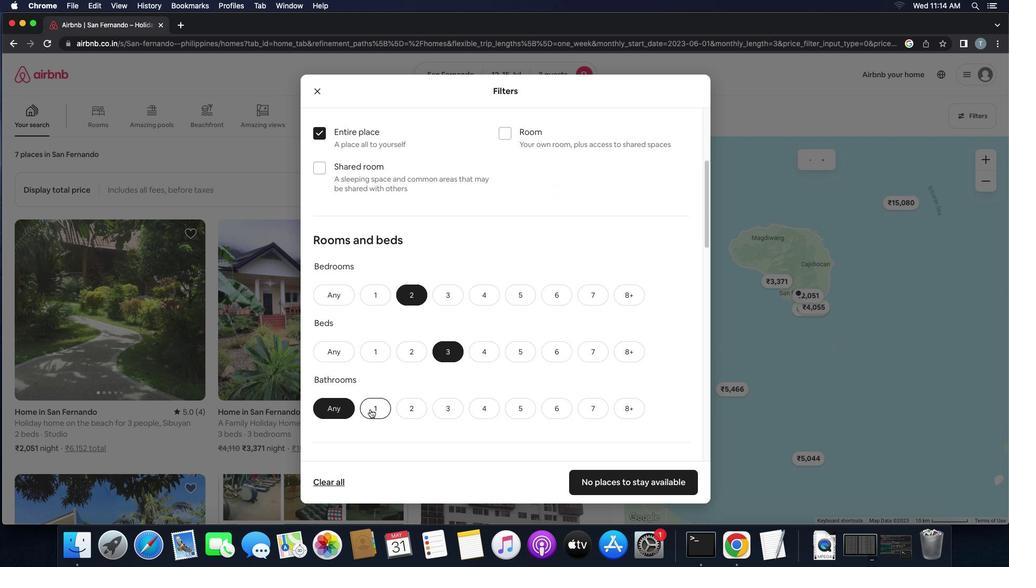 
Action: Mouse moved to (484, 400)
Screenshot: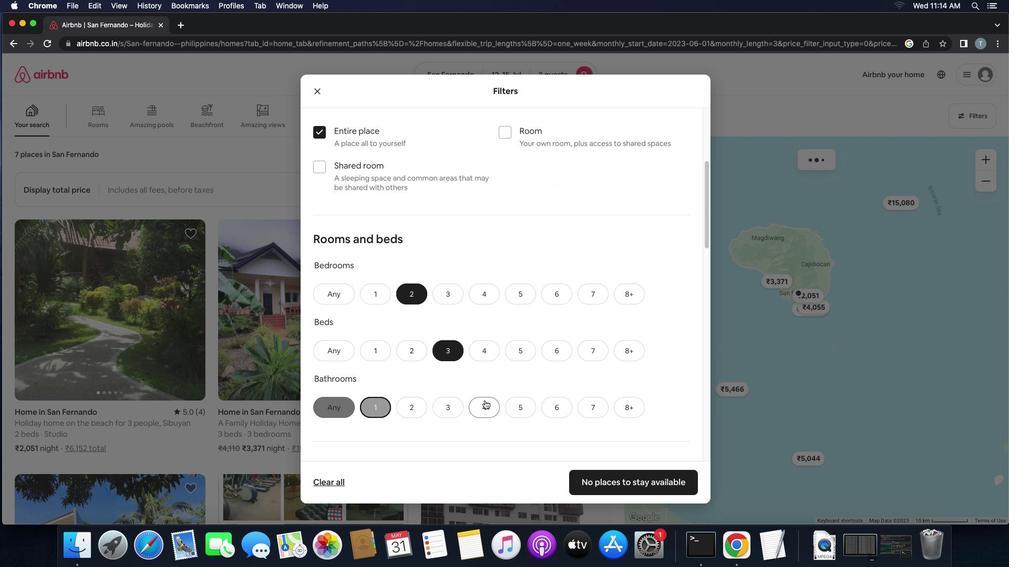 
Action: Mouse scrolled (484, 400) with delta (0, 0)
Screenshot: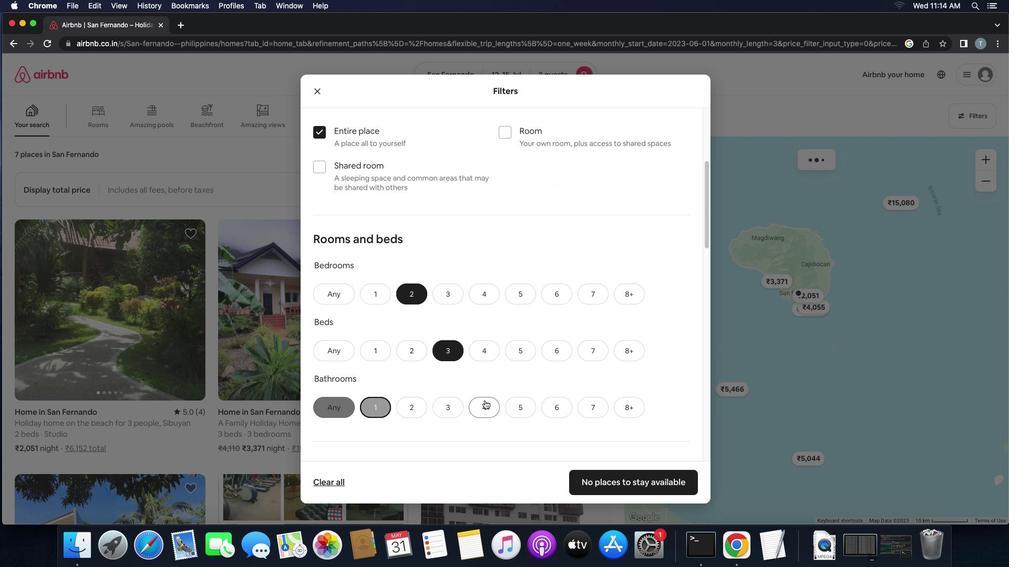 
Action: Mouse scrolled (484, 400) with delta (0, 0)
Screenshot: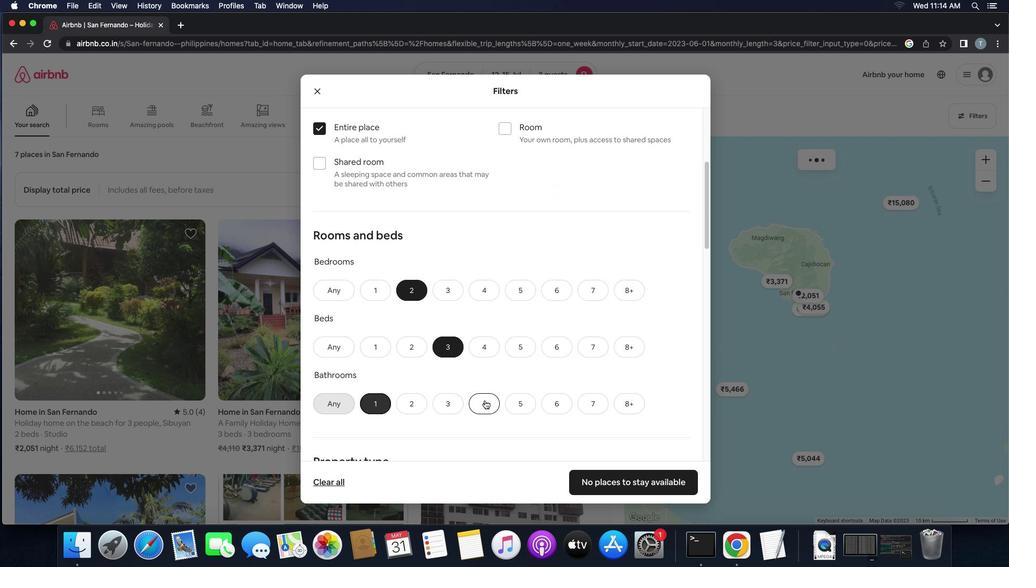
Action: Mouse scrolled (484, 400) with delta (0, -1)
Screenshot: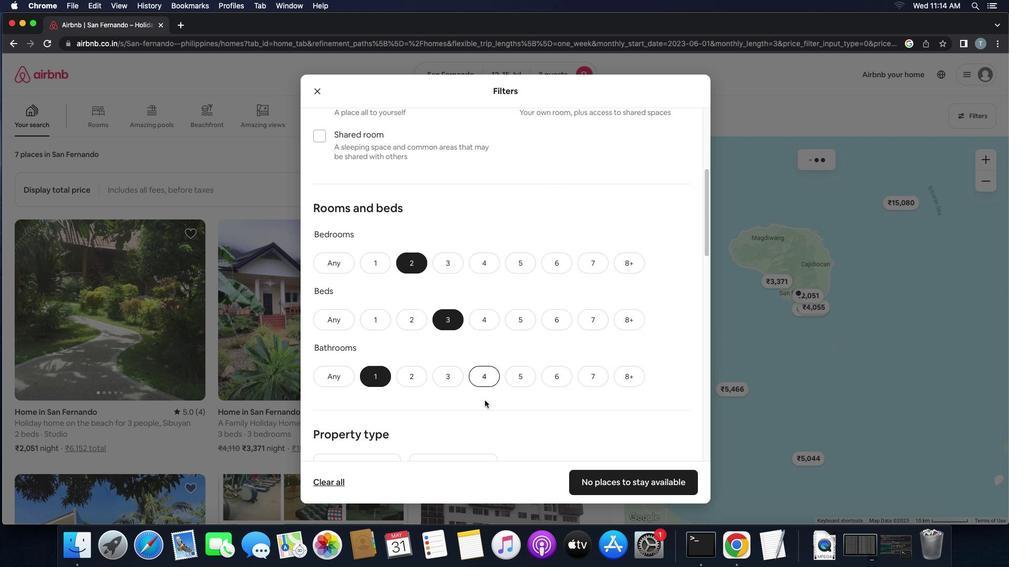 
Action: Mouse moved to (484, 400)
Screenshot: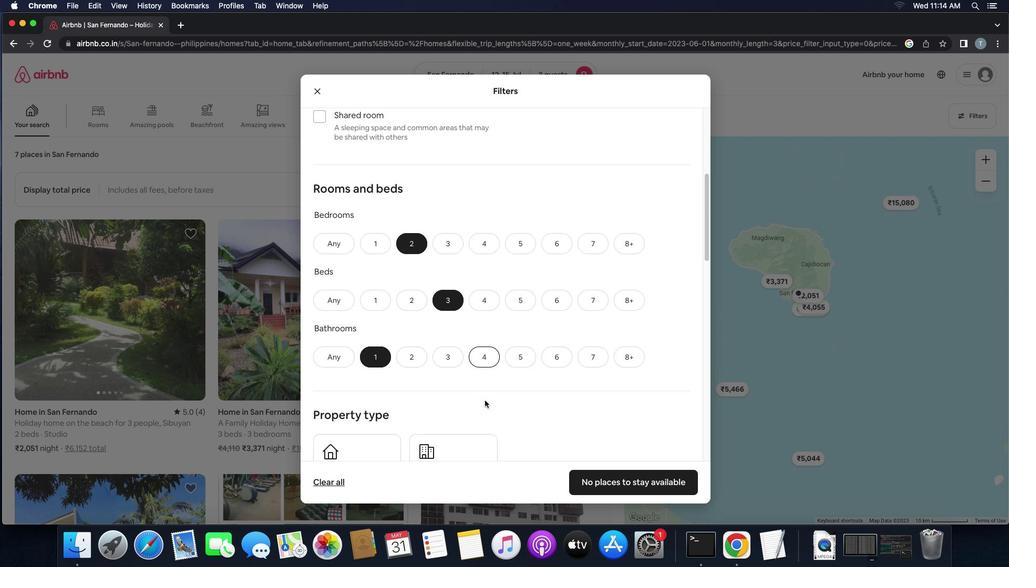 
Action: Mouse scrolled (484, 400) with delta (0, 0)
Screenshot: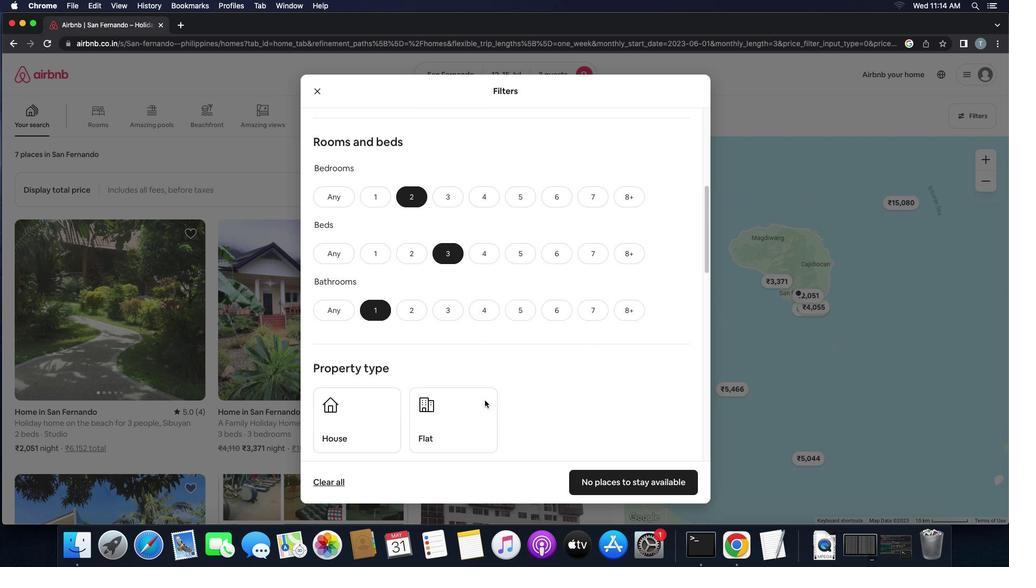 
Action: Mouse scrolled (484, 400) with delta (0, 0)
Screenshot: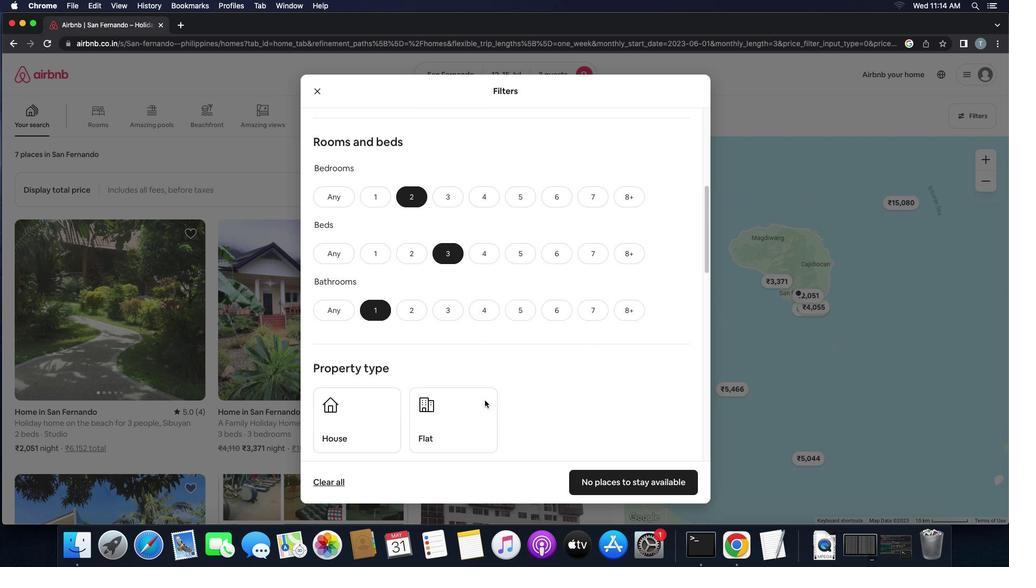 
Action: Mouse scrolled (484, 400) with delta (0, -1)
Screenshot: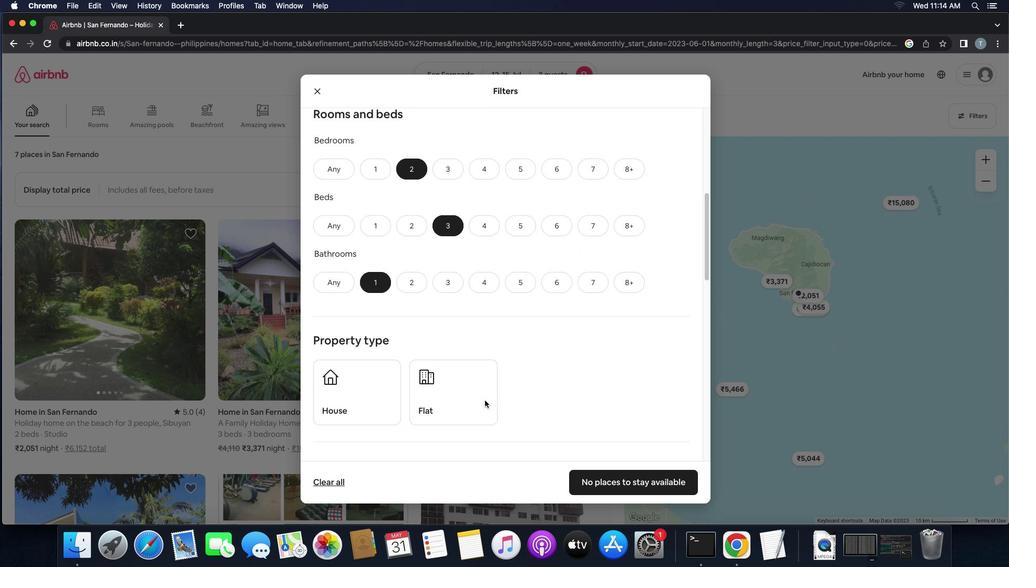 
Action: Mouse scrolled (484, 400) with delta (0, 0)
Screenshot: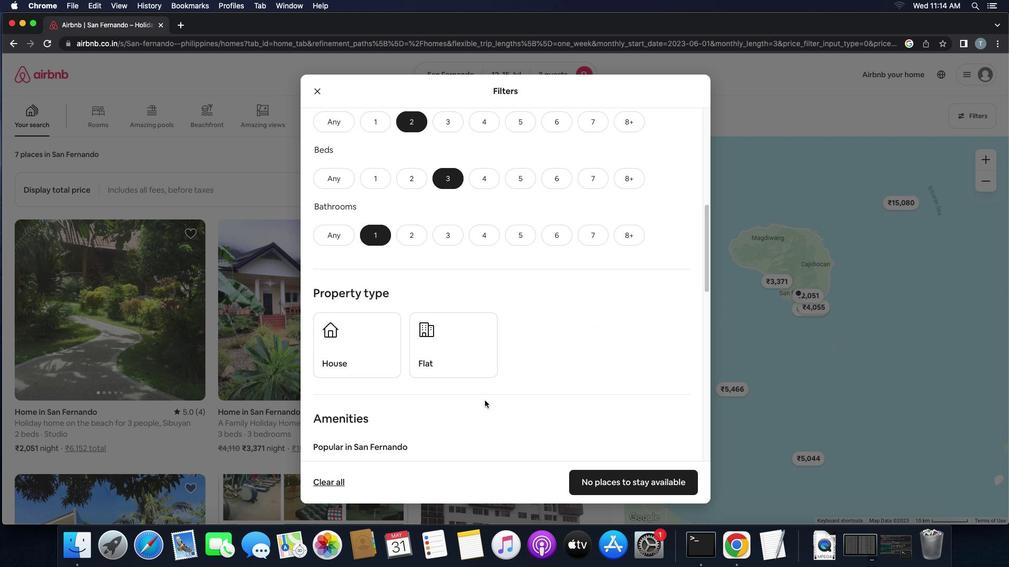 
Action: Mouse scrolled (484, 400) with delta (0, 0)
Screenshot: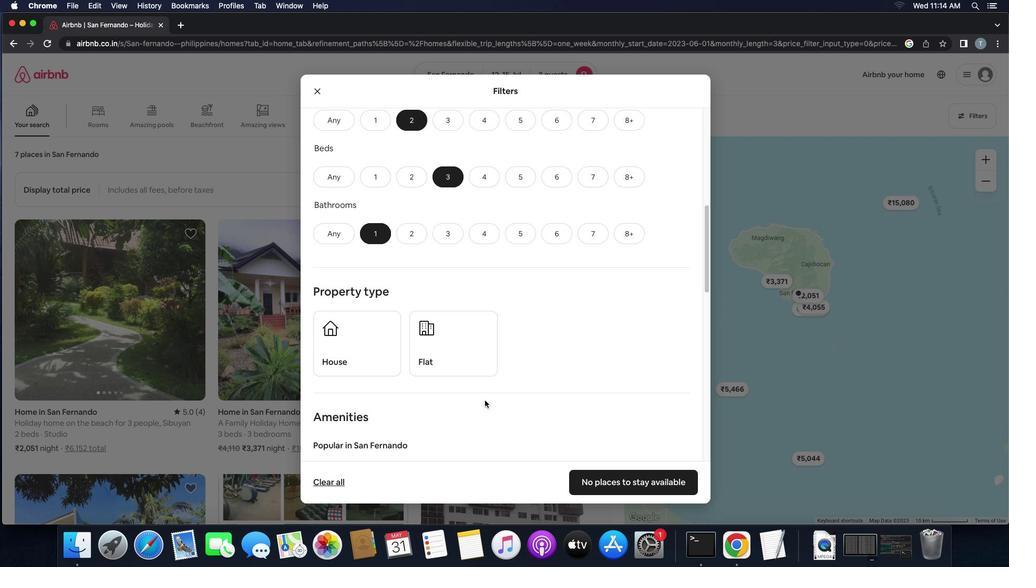 
Action: Mouse scrolled (484, 400) with delta (0, 0)
Screenshot: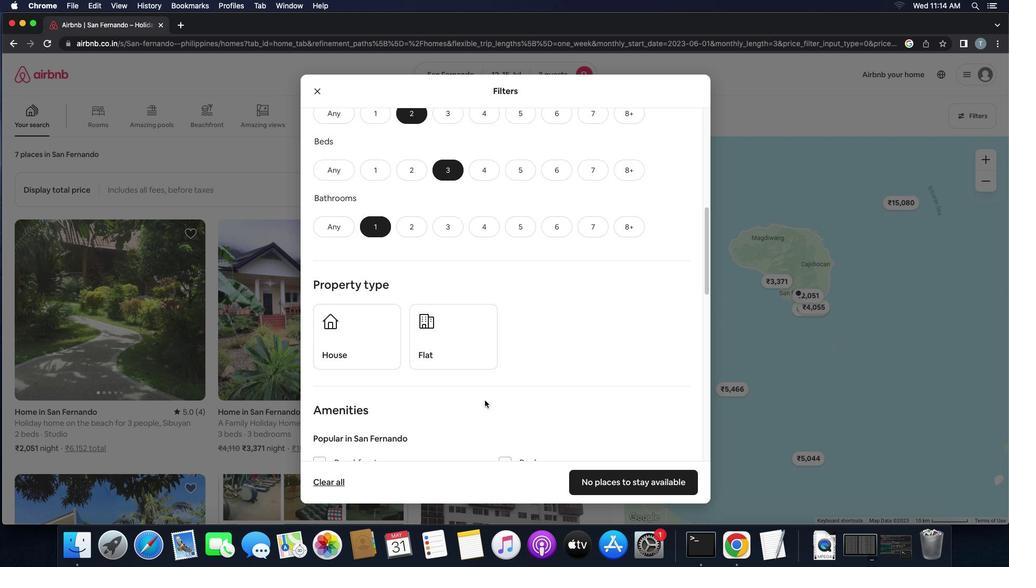 
Action: Mouse scrolled (484, 400) with delta (0, 0)
Screenshot: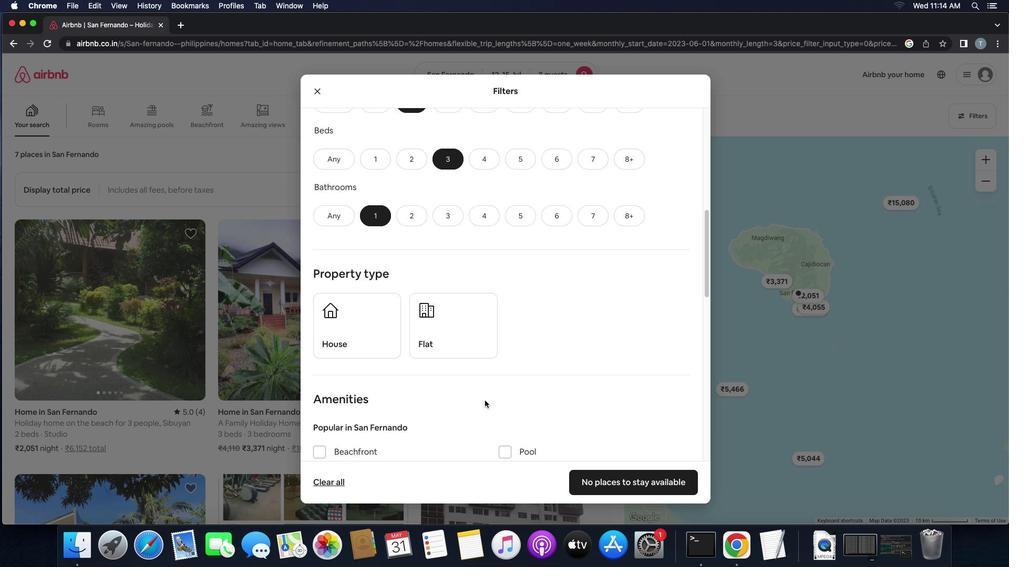 
Action: Mouse scrolled (484, 400) with delta (0, 0)
Screenshot: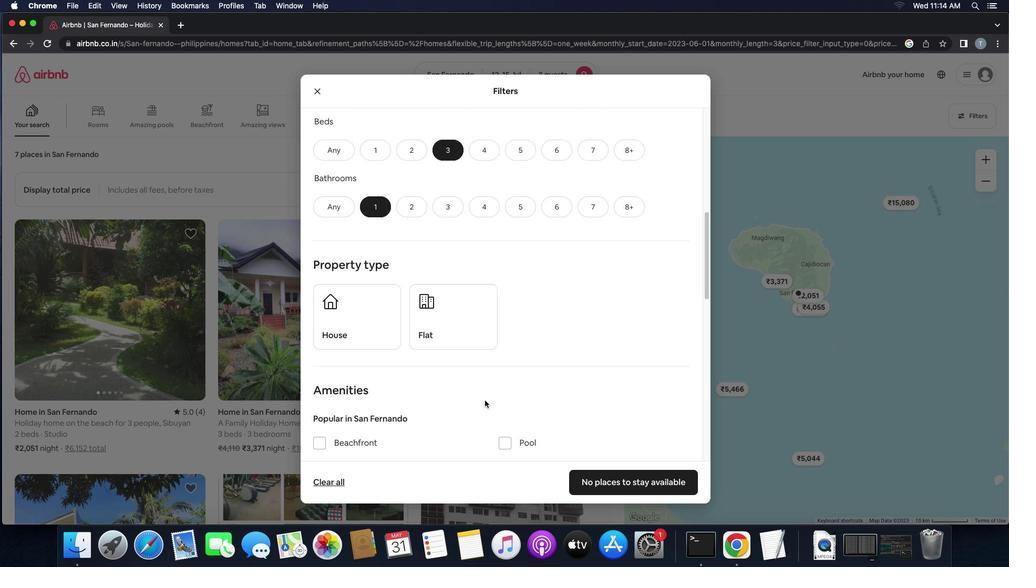 
Action: Mouse scrolled (484, 400) with delta (0, -1)
Screenshot: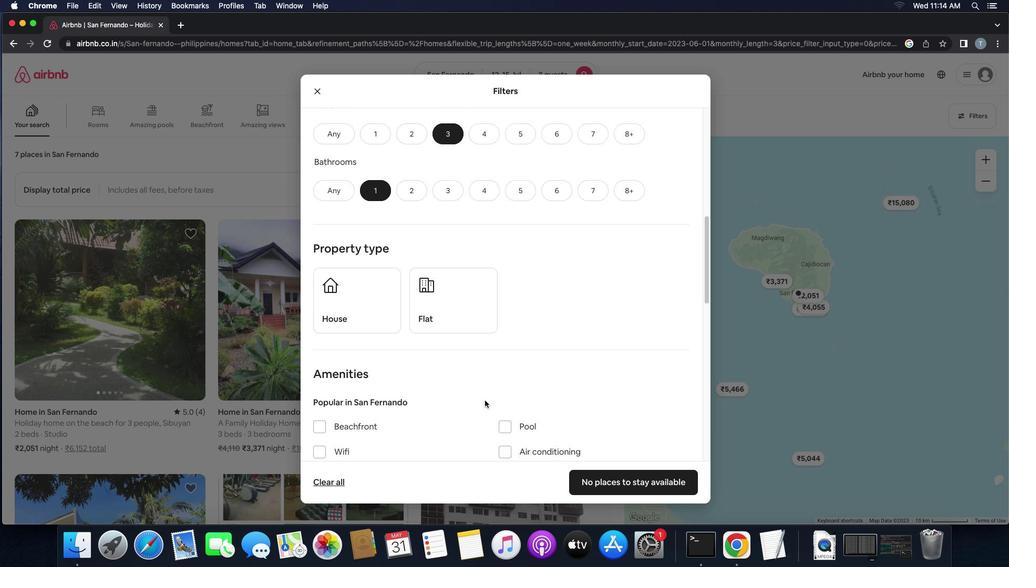 
Action: Mouse scrolled (484, 400) with delta (0, 0)
Screenshot: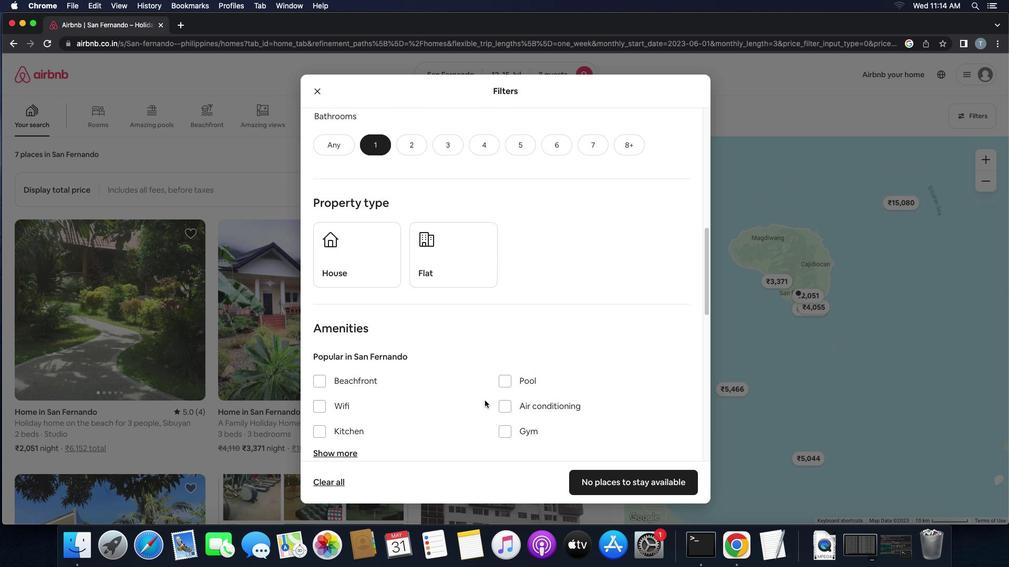 
Action: Mouse scrolled (484, 400) with delta (0, 0)
Screenshot: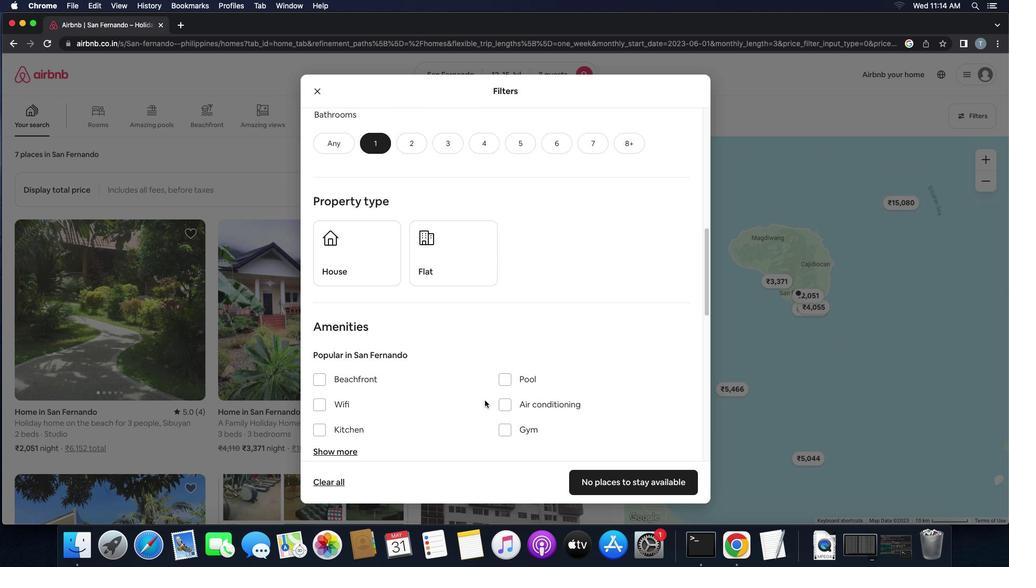 
Action: Mouse scrolled (484, 400) with delta (0, 0)
Screenshot: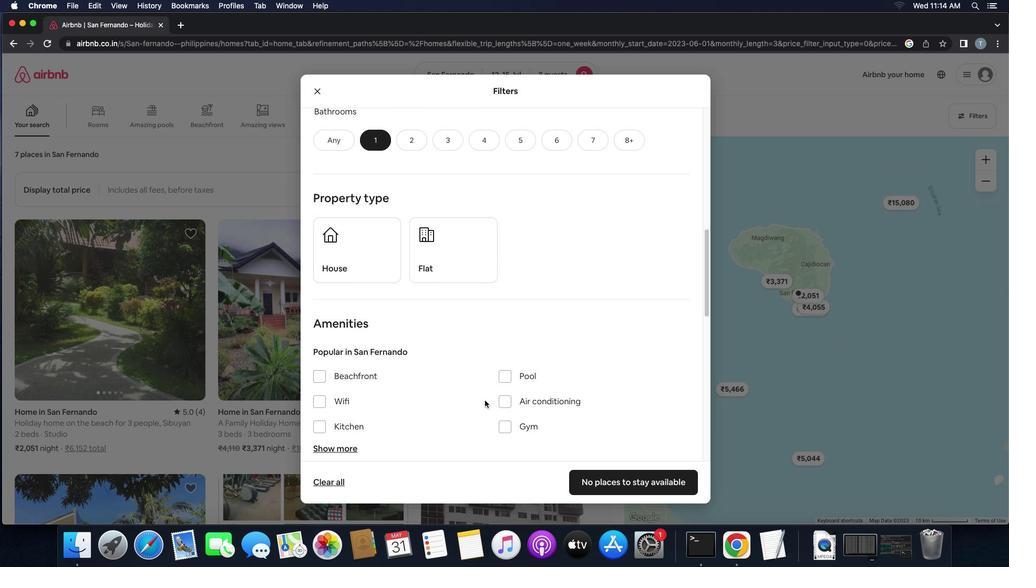 
Action: Mouse scrolled (484, 400) with delta (0, 0)
Screenshot: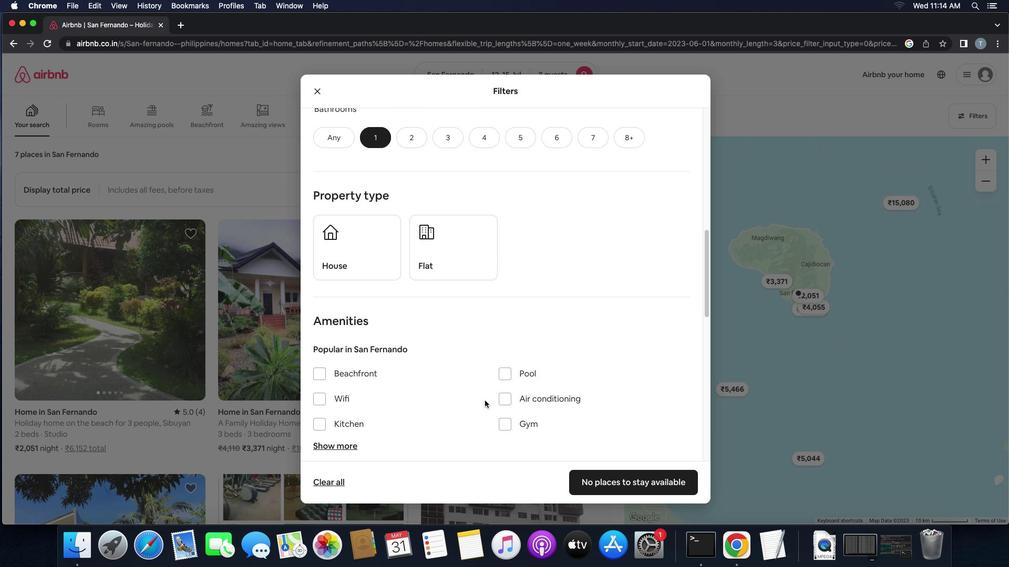 
Action: Mouse moved to (364, 271)
Screenshot: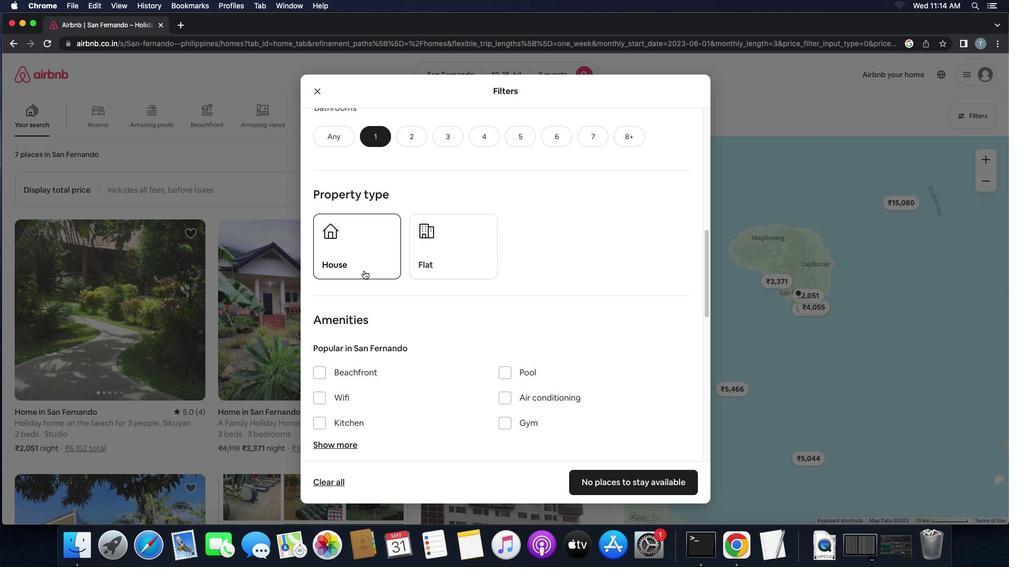 
Action: Mouse pressed left at (364, 271)
Screenshot: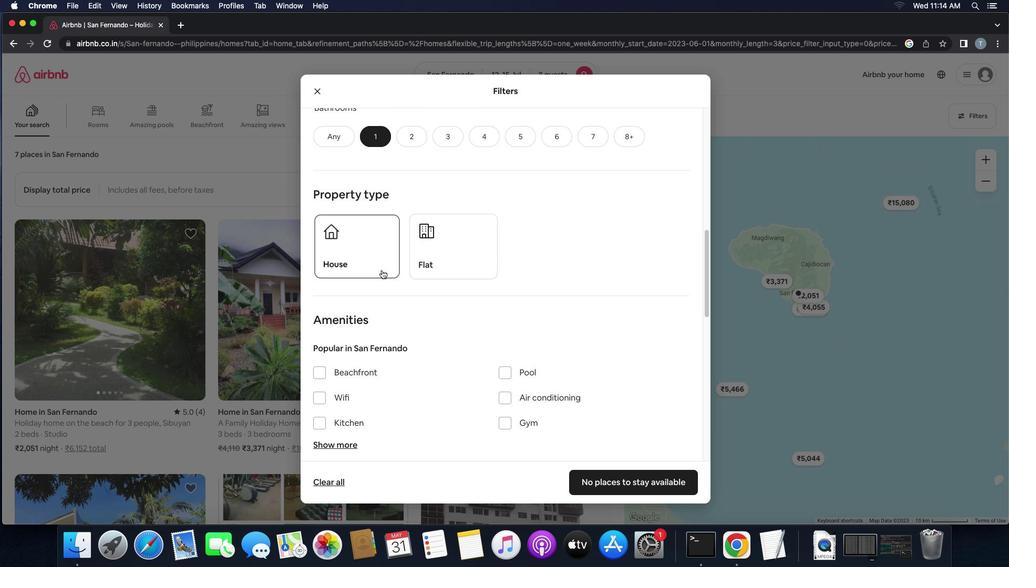 
Action: Mouse moved to (457, 269)
Screenshot: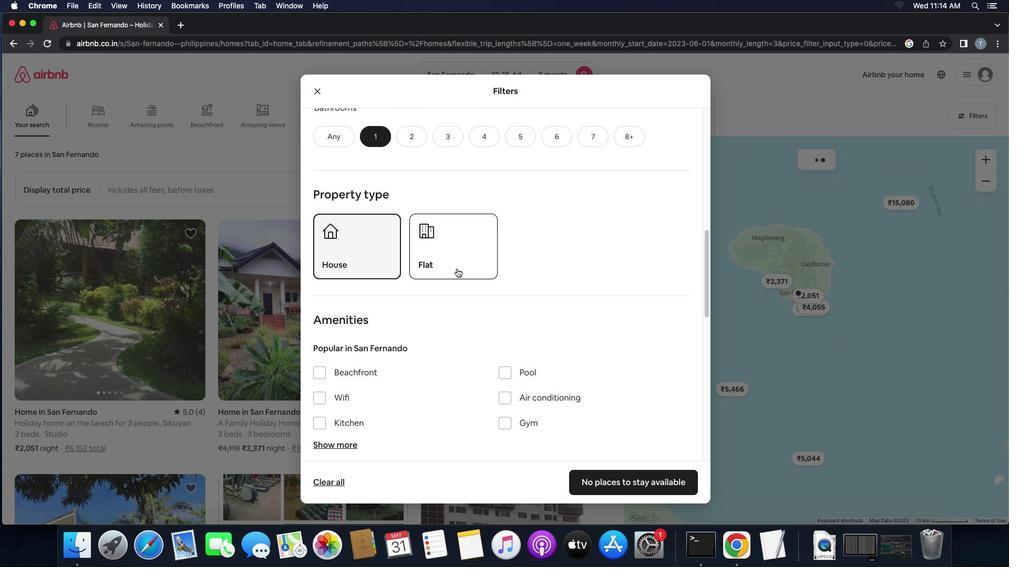 
Action: Mouse pressed left at (457, 269)
Screenshot: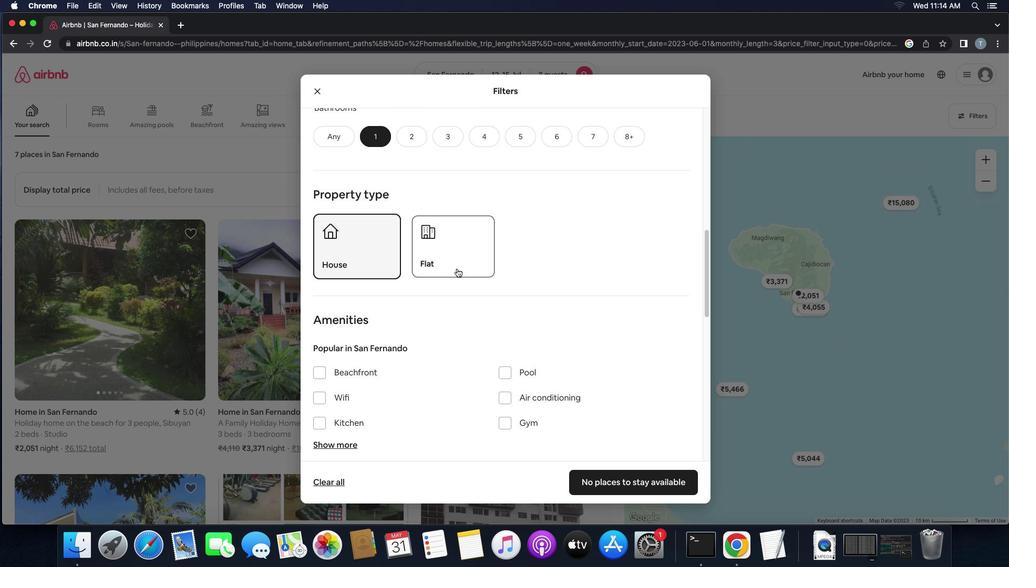 
Action: Mouse moved to (471, 336)
Screenshot: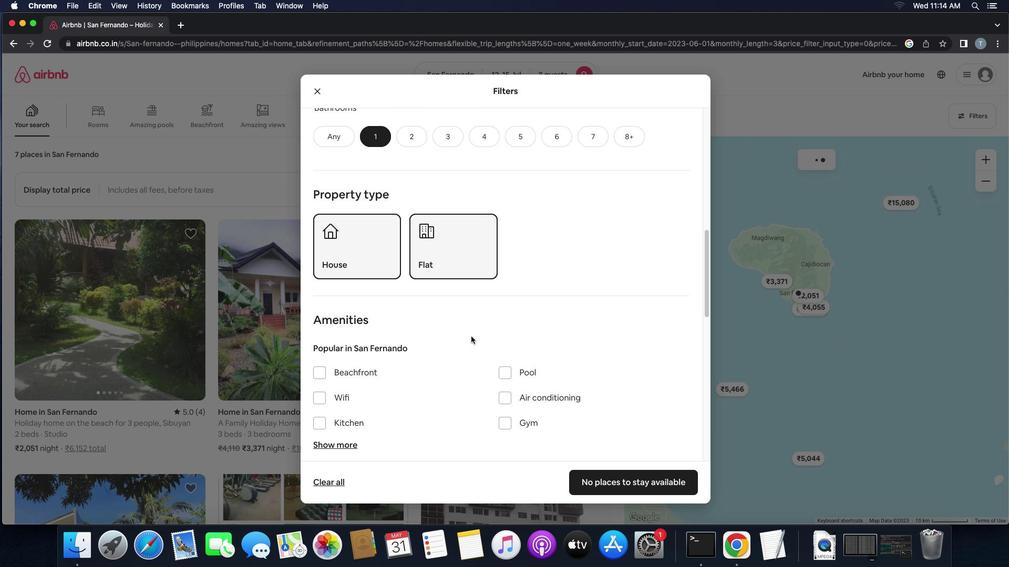 
Action: Mouse scrolled (471, 336) with delta (0, 0)
Screenshot: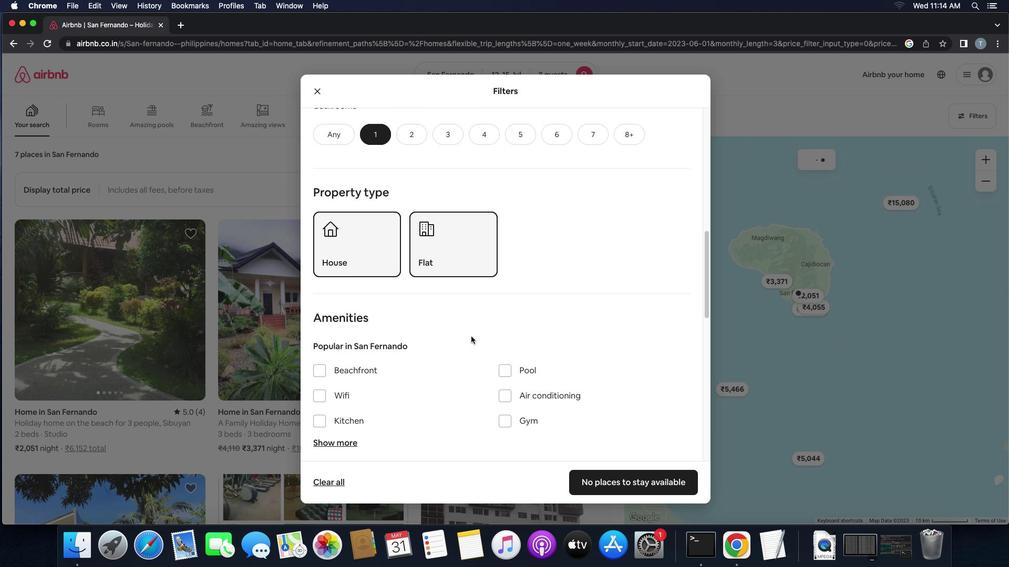 
Action: Mouse scrolled (471, 336) with delta (0, 0)
Screenshot: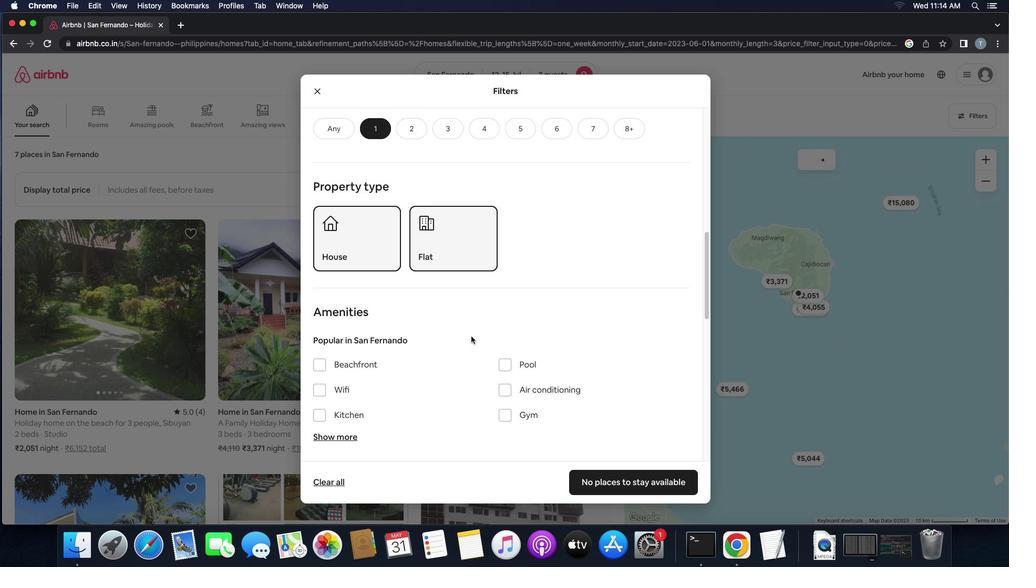 
Action: Mouse scrolled (471, 336) with delta (0, 0)
Screenshot: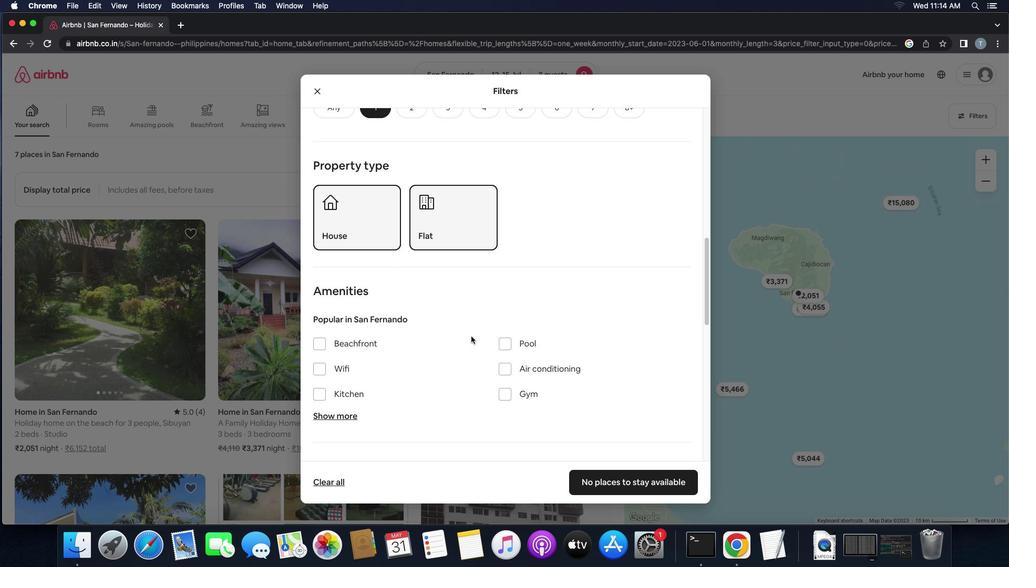 
Action: Mouse scrolled (471, 336) with delta (0, 0)
Screenshot: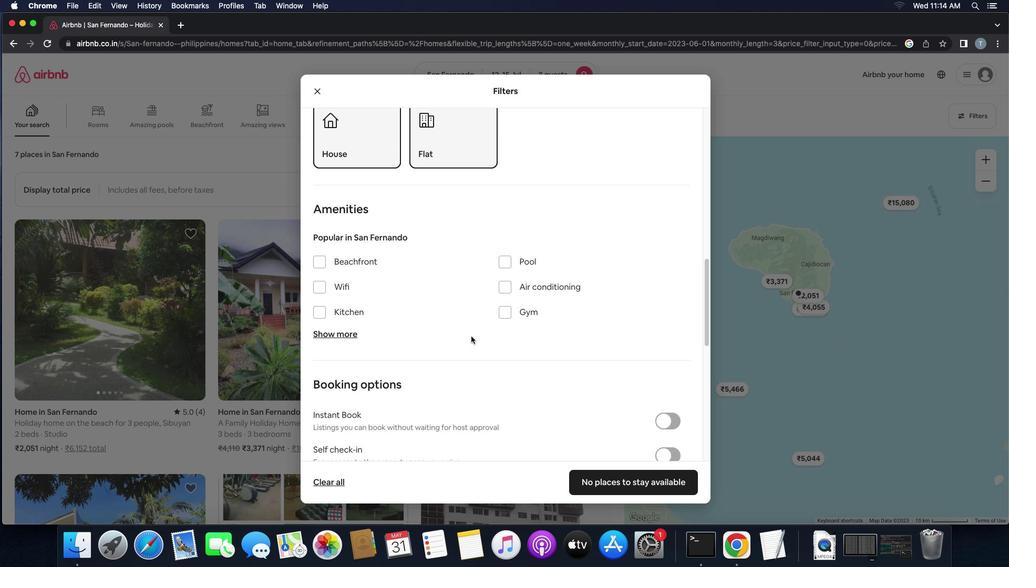 
Action: Mouse scrolled (471, 336) with delta (0, 0)
Screenshot: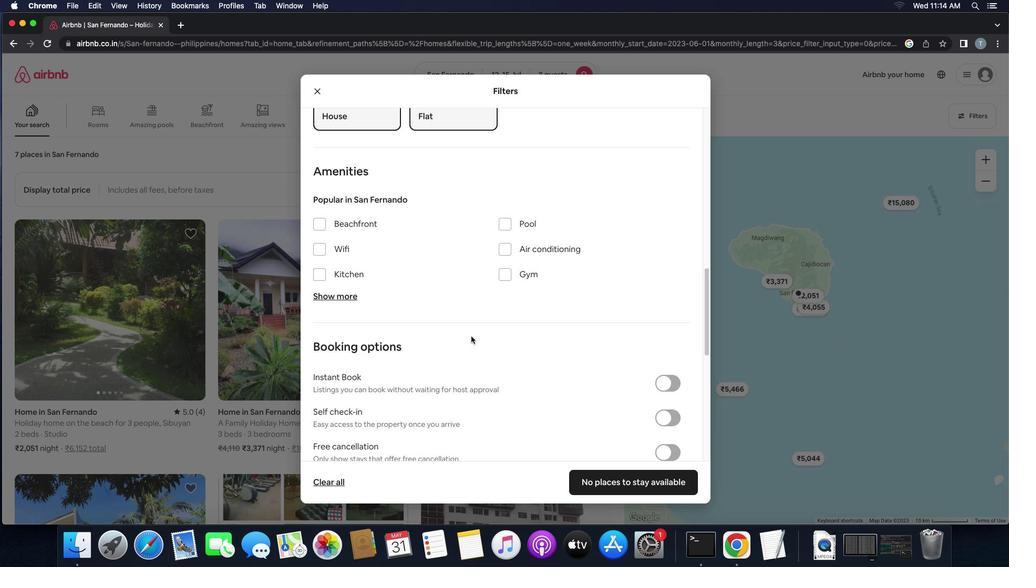 
Action: Mouse scrolled (471, 336) with delta (0, -1)
Screenshot: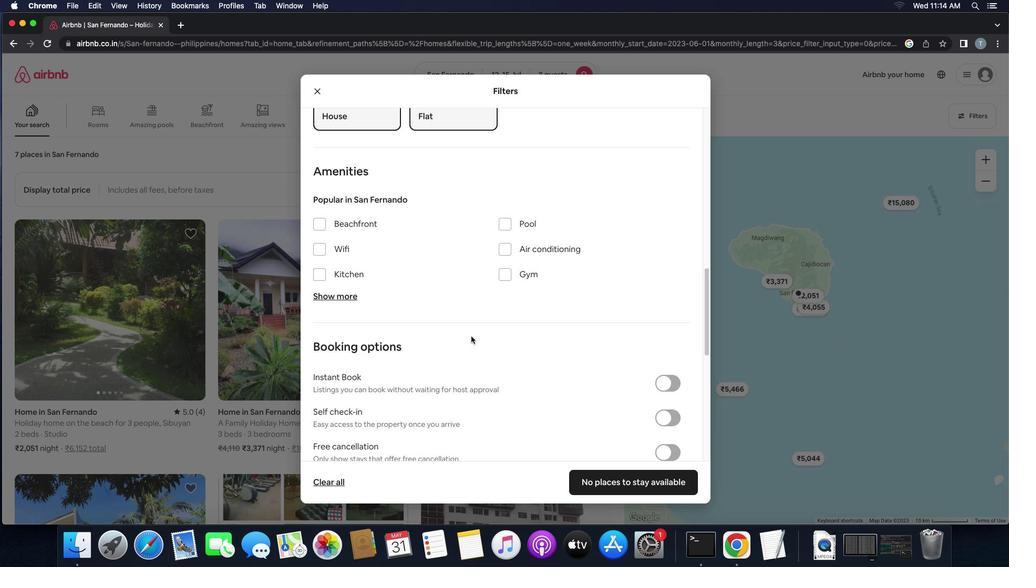 
Action: Mouse scrolled (471, 336) with delta (0, -2)
Screenshot: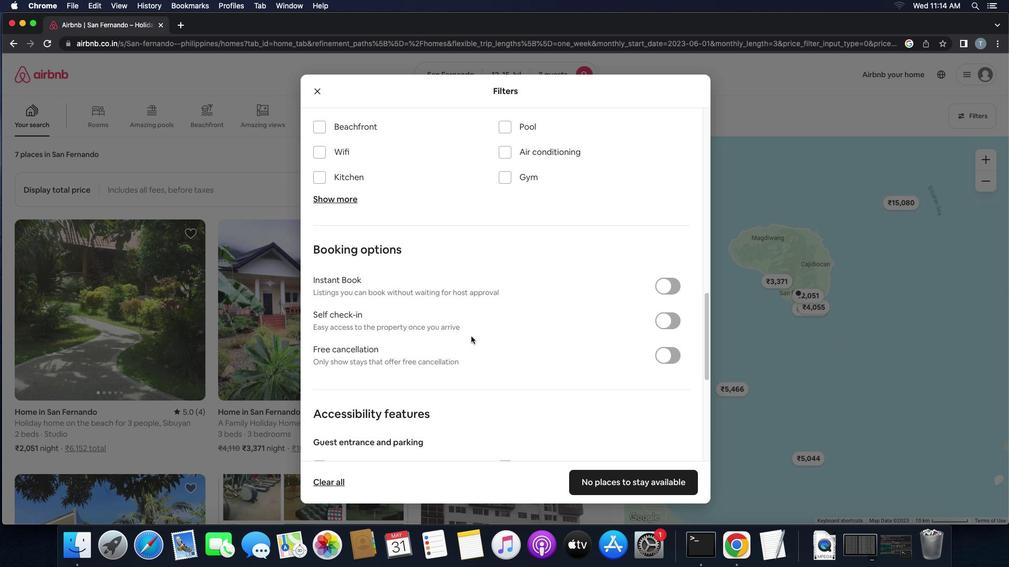 
Action: Mouse moved to (661, 304)
Screenshot: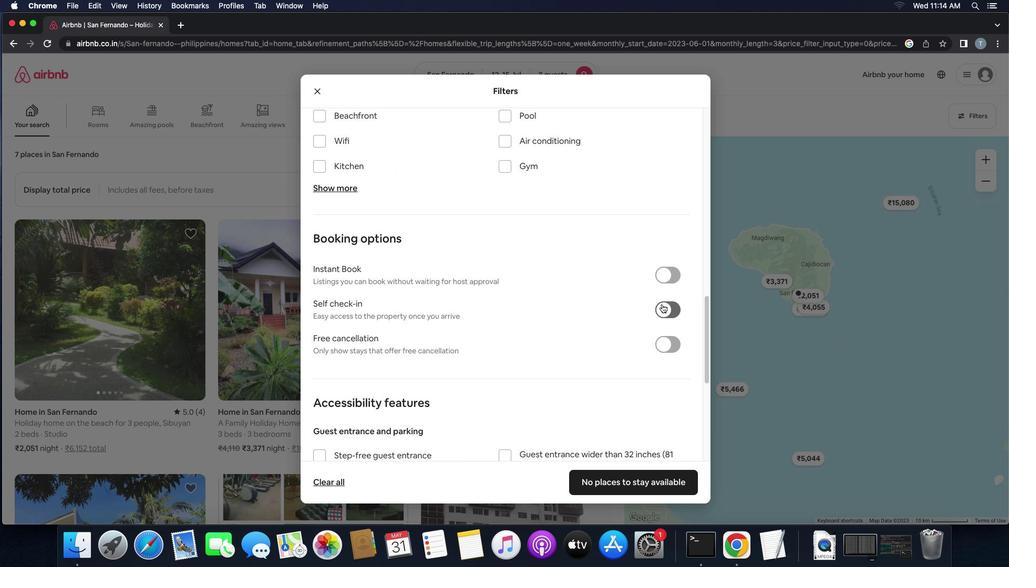 
Action: Mouse pressed left at (661, 304)
Screenshot: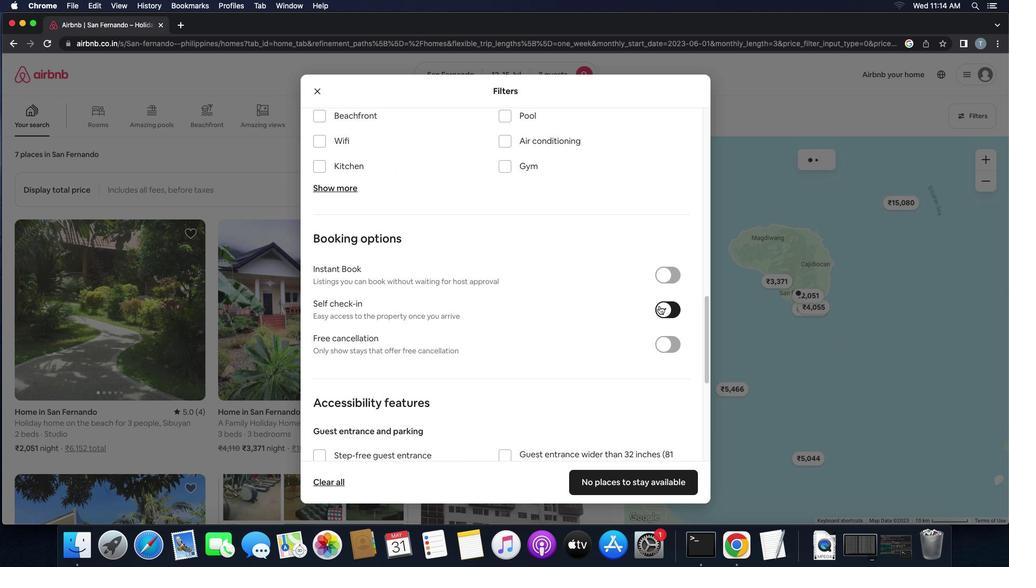 
Action: Mouse moved to (563, 356)
Screenshot: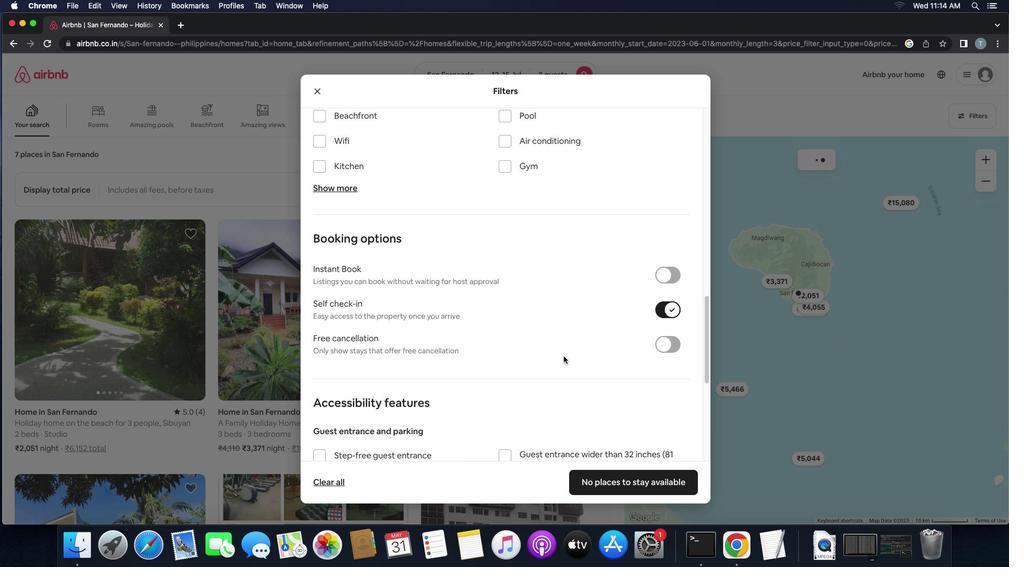 
Action: Mouse scrolled (563, 356) with delta (0, 0)
Screenshot: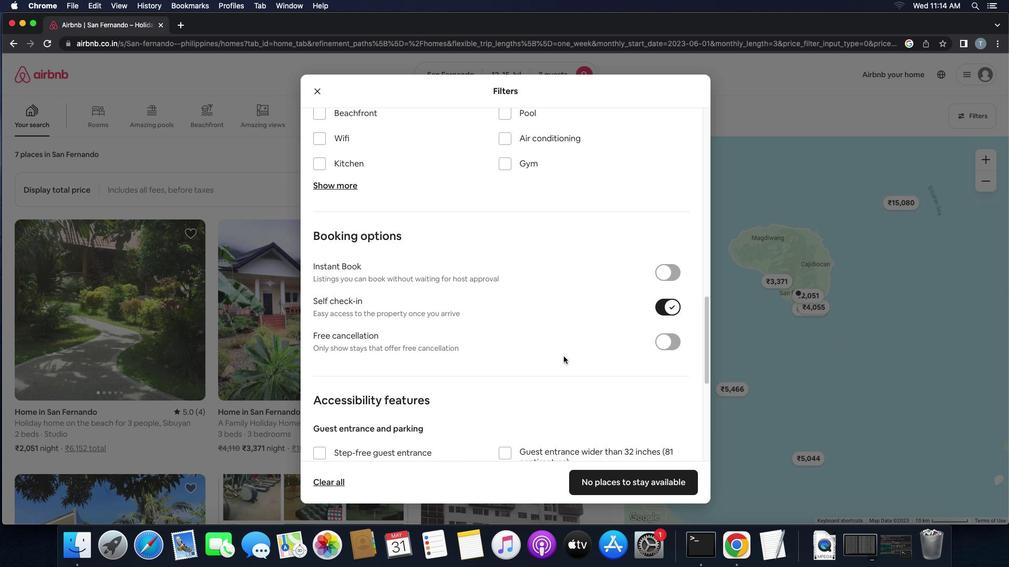 
Action: Mouse scrolled (563, 356) with delta (0, 0)
Screenshot: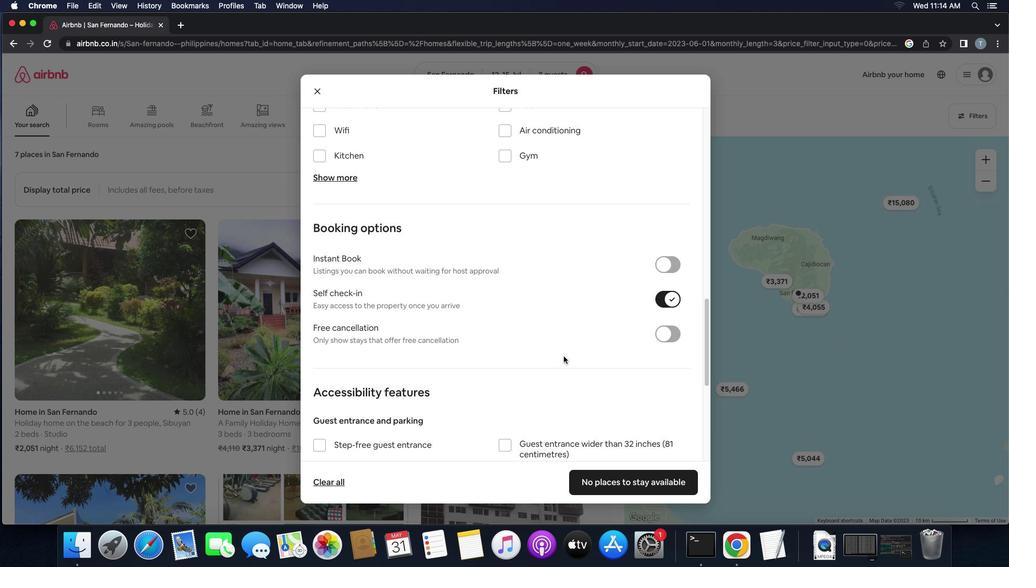 
Action: Mouse scrolled (563, 356) with delta (0, 0)
Screenshot: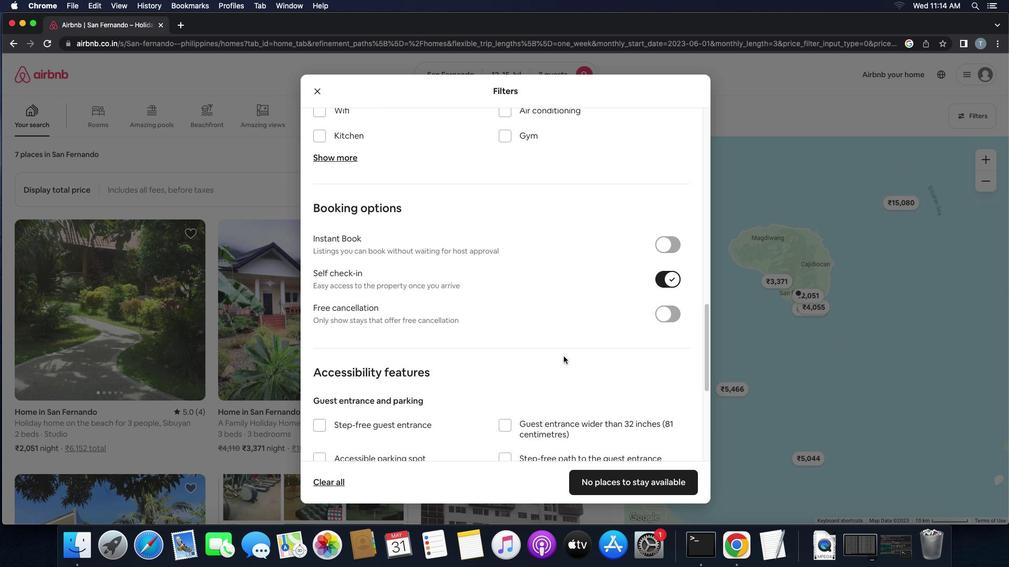 
Action: Mouse scrolled (563, 356) with delta (0, 0)
Screenshot: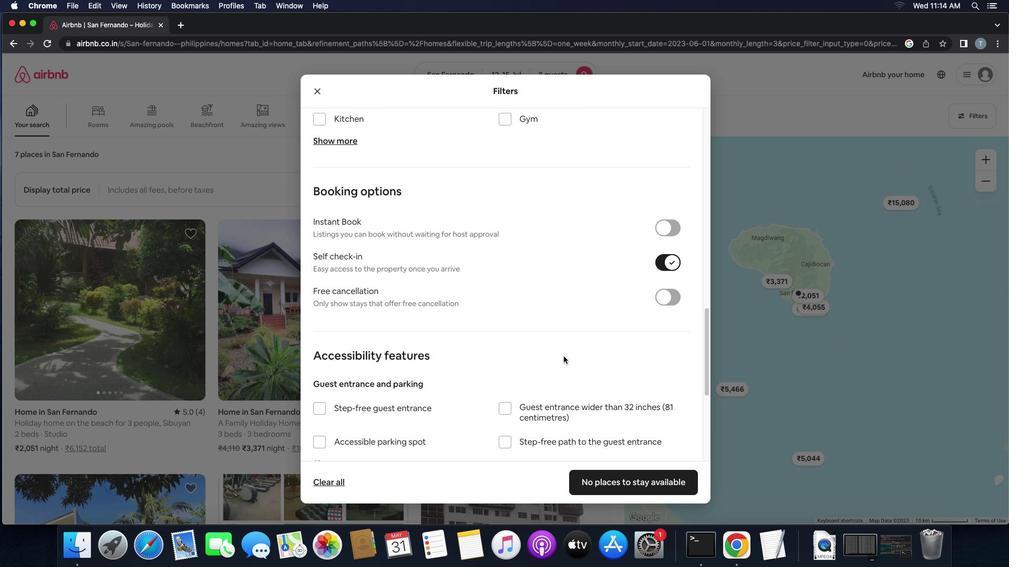 
Action: Mouse scrolled (563, 356) with delta (0, 0)
Screenshot: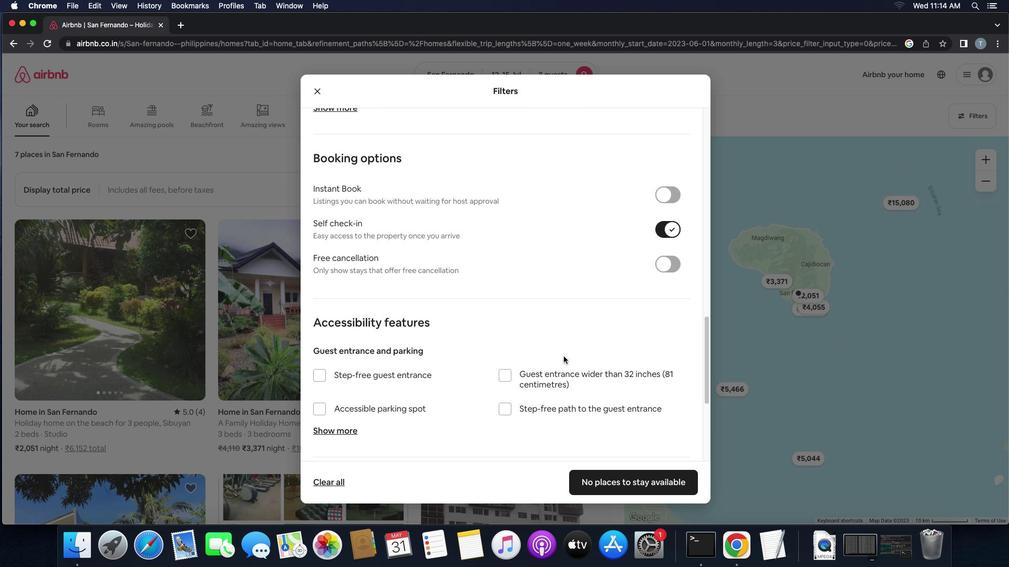 
Action: Mouse scrolled (563, 356) with delta (0, -1)
Screenshot: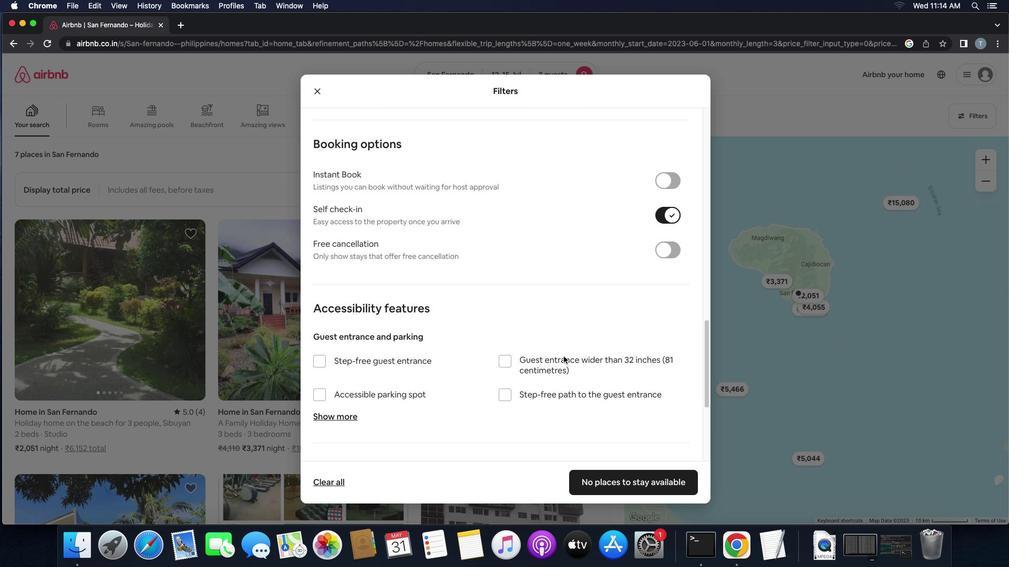 
Action: Mouse scrolled (563, 356) with delta (0, -1)
Screenshot: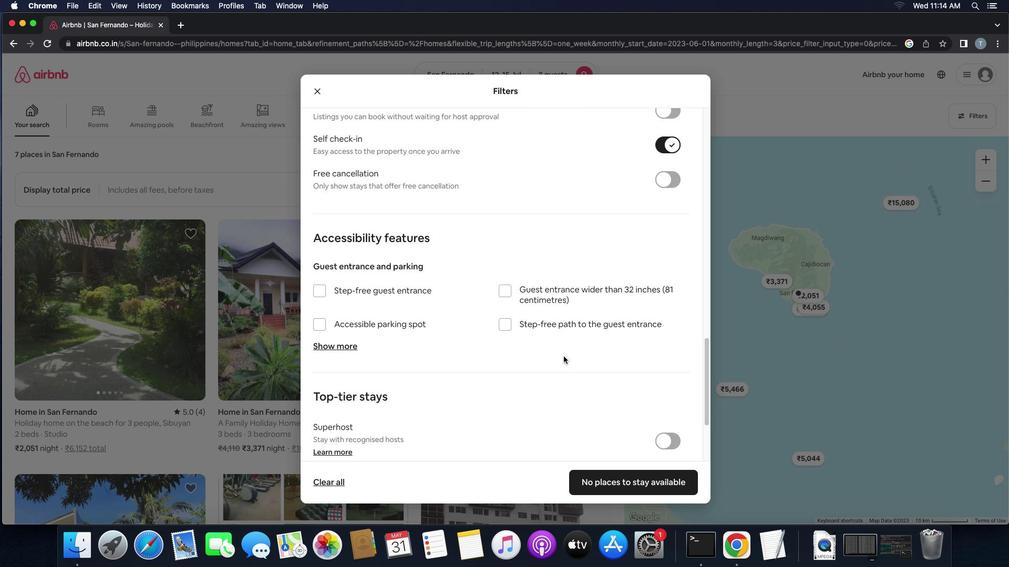 
Action: Mouse scrolled (563, 356) with delta (0, 0)
Screenshot: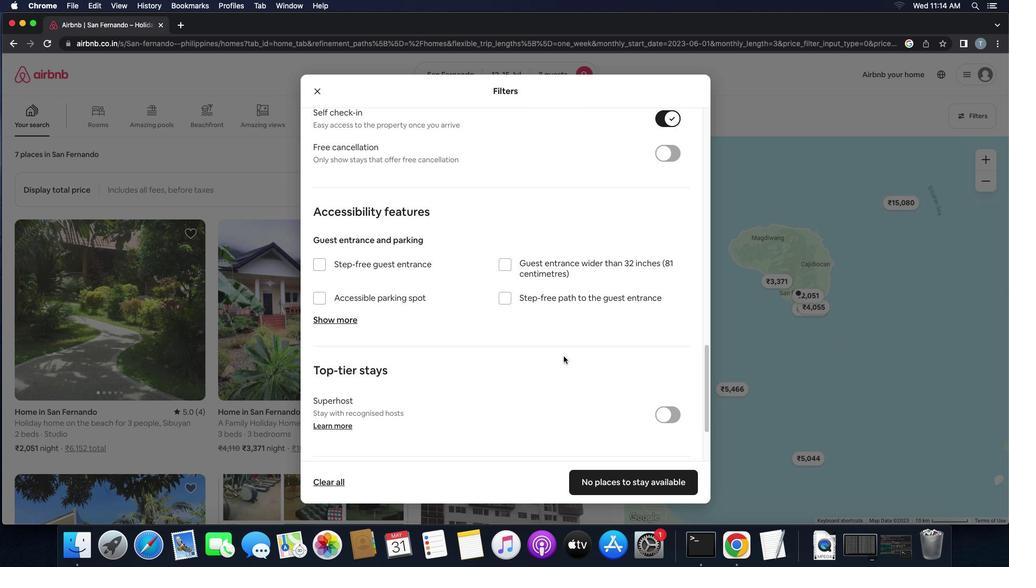 
Action: Mouse scrolled (563, 356) with delta (0, 0)
Screenshot: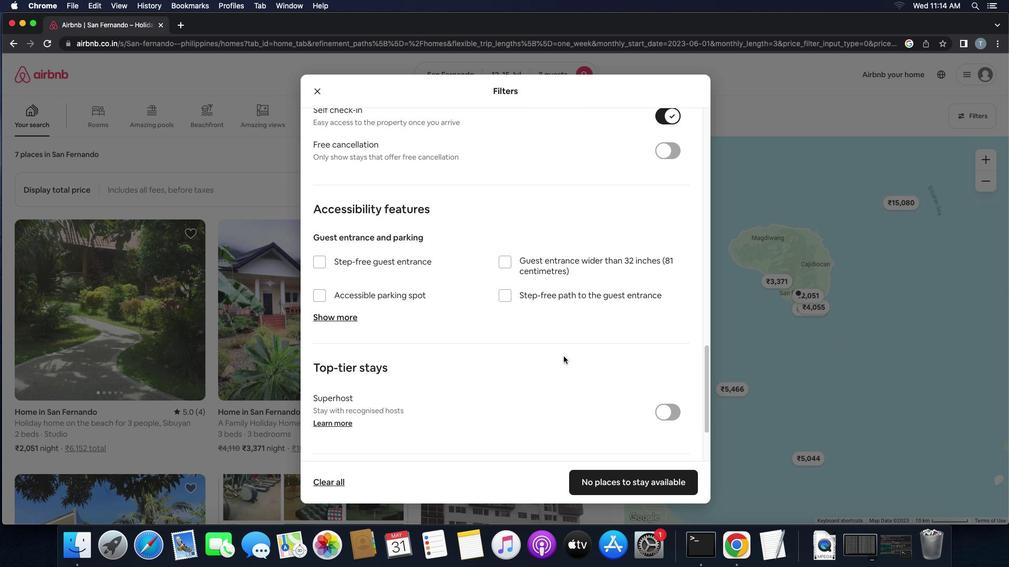 
Action: Mouse scrolled (563, 356) with delta (0, 0)
Screenshot: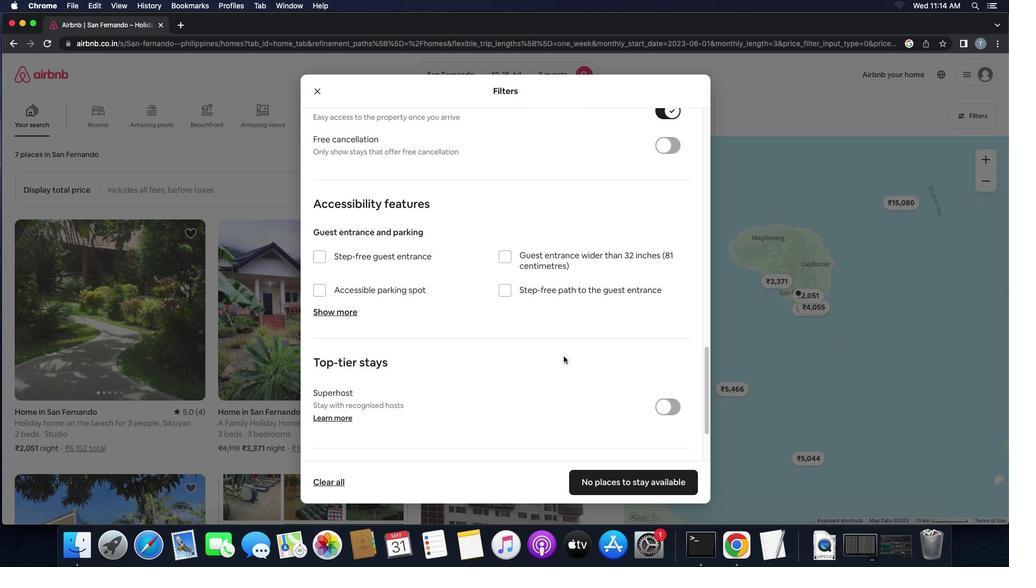
Action: Mouse scrolled (563, 356) with delta (0, 0)
Screenshot: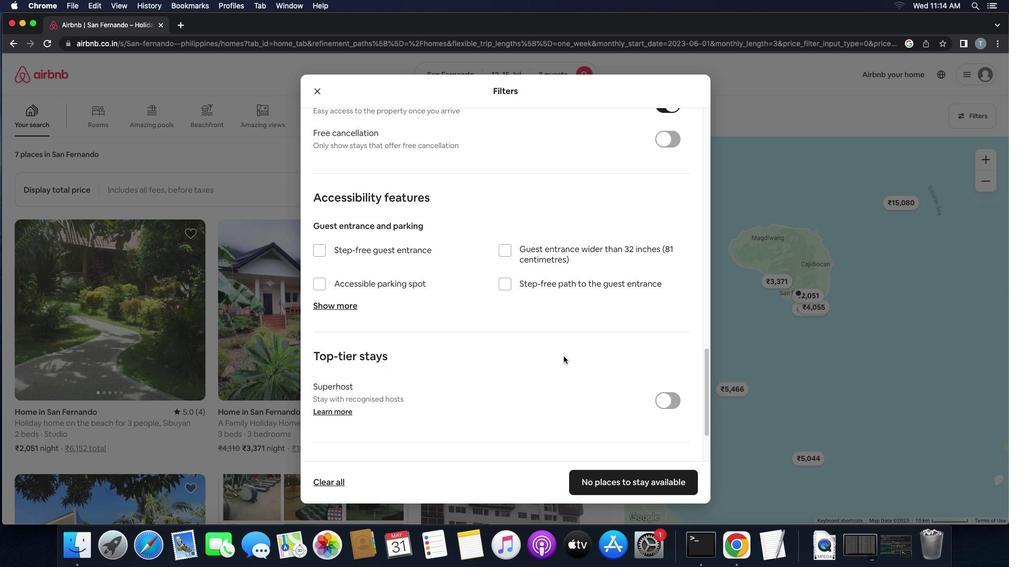 
Action: Mouse scrolled (563, 356) with delta (0, 0)
Screenshot: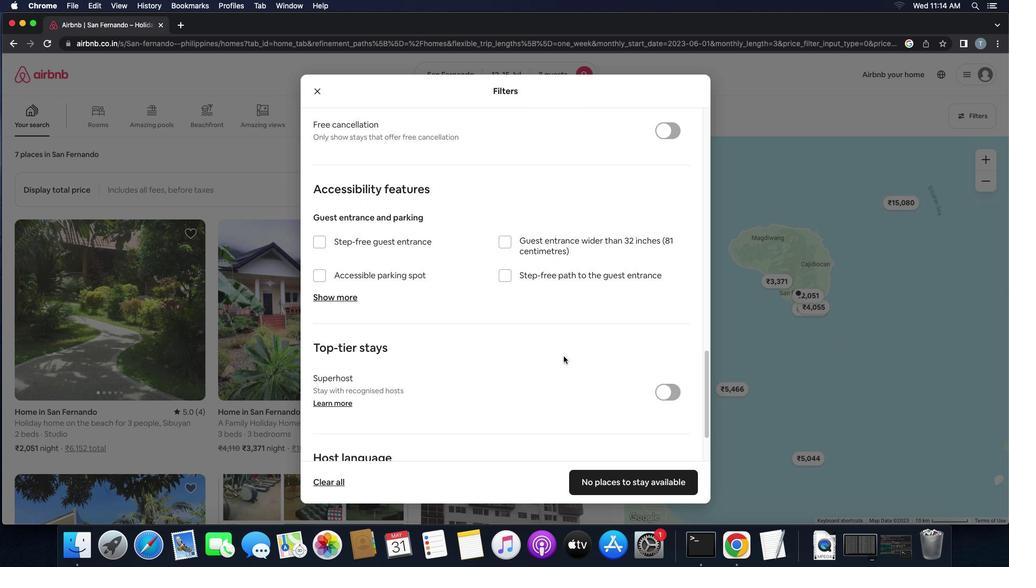 
Action: Mouse scrolled (563, 356) with delta (0, 0)
Screenshot: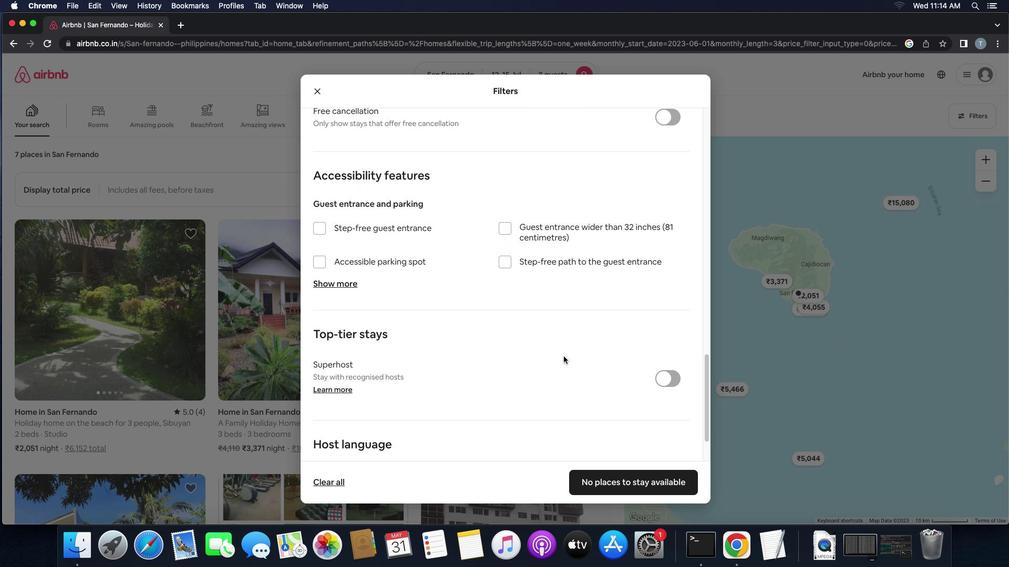 
Action: Mouse scrolled (563, 356) with delta (0, 0)
Screenshot: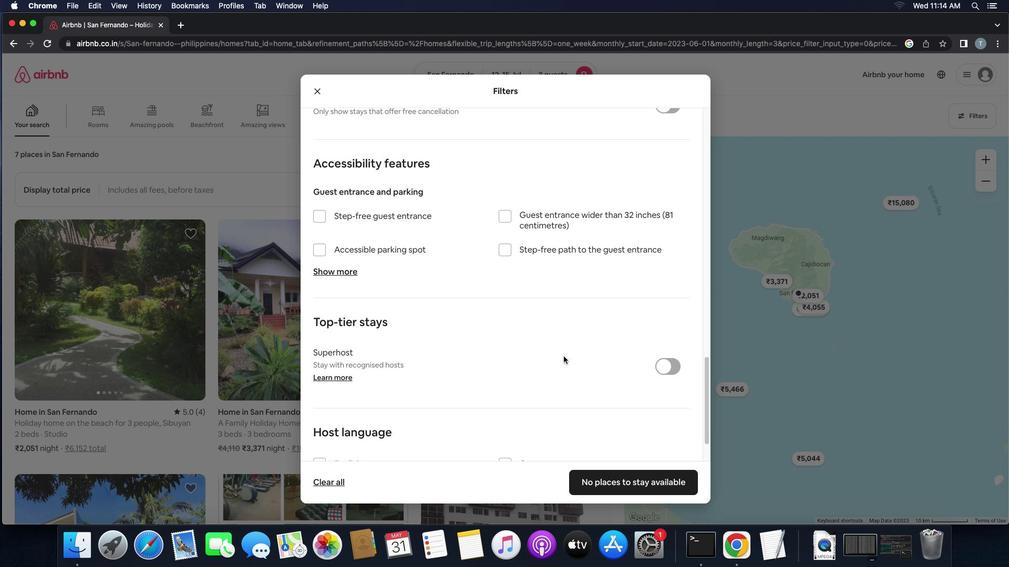 
Action: Mouse scrolled (563, 356) with delta (0, 0)
Screenshot: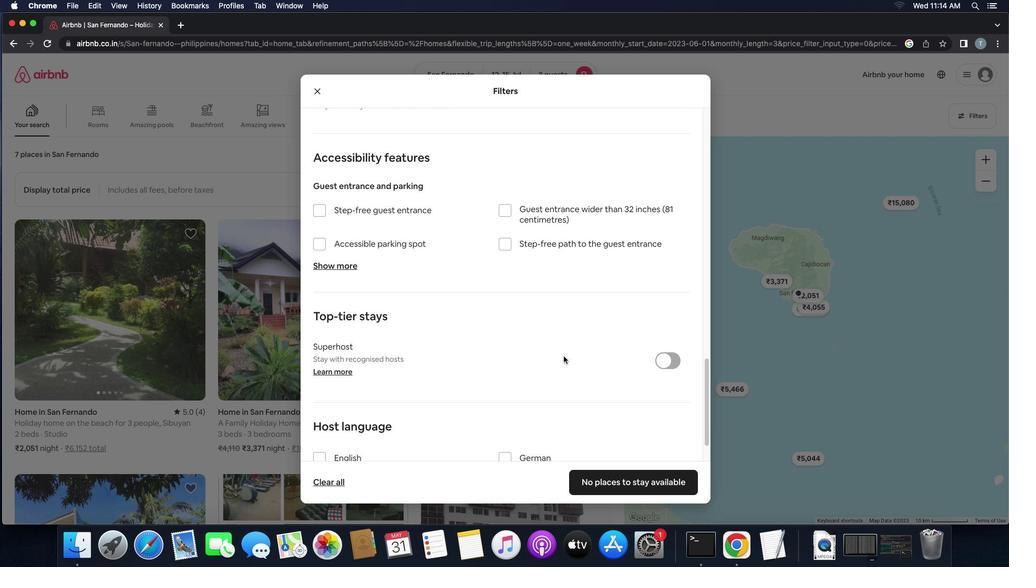 
Action: Mouse scrolled (563, 356) with delta (0, -1)
Screenshot: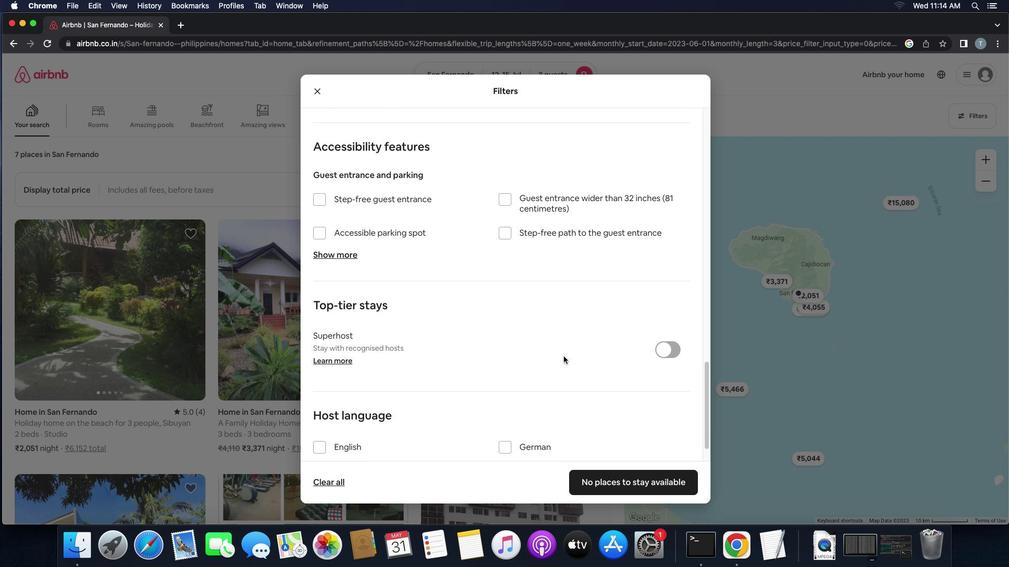 
Action: Mouse scrolled (563, 356) with delta (0, -2)
Screenshot: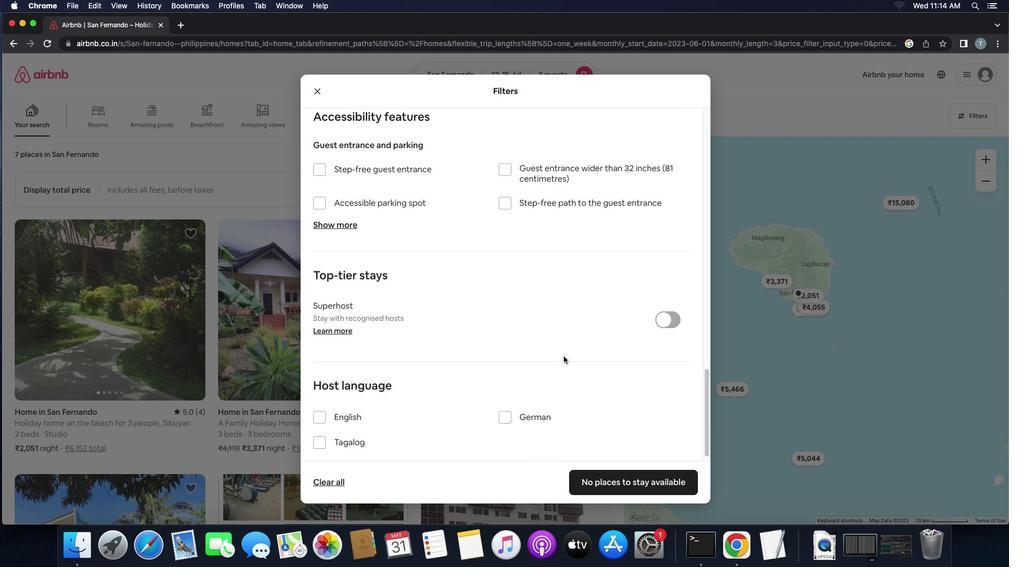 
Action: Mouse scrolled (563, 356) with delta (0, 0)
Screenshot: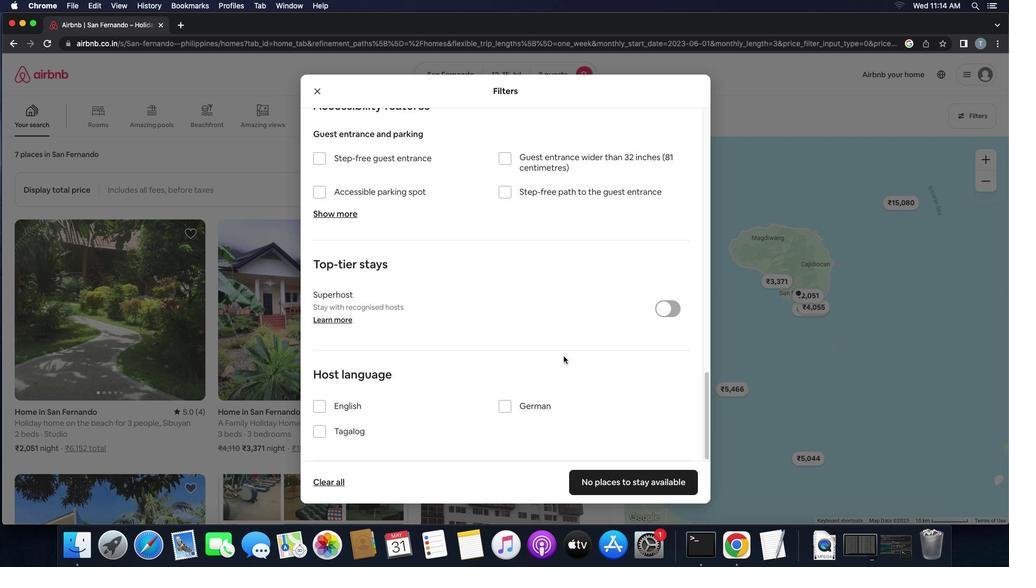 
Action: Mouse scrolled (563, 356) with delta (0, 0)
Screenshot: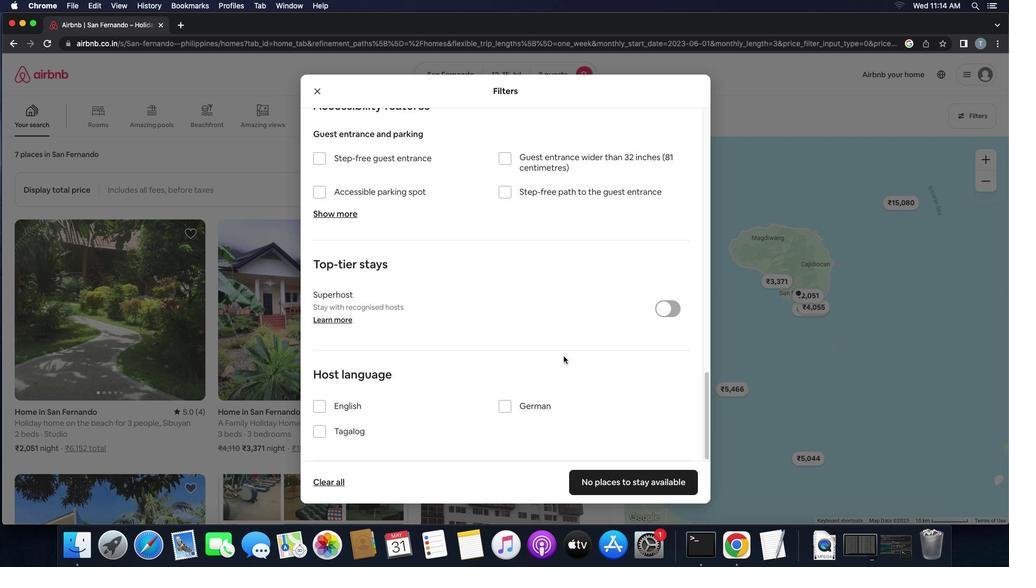 
Action: Mouse scrolled (563, 356) with delta (0, -1)
Screenshot: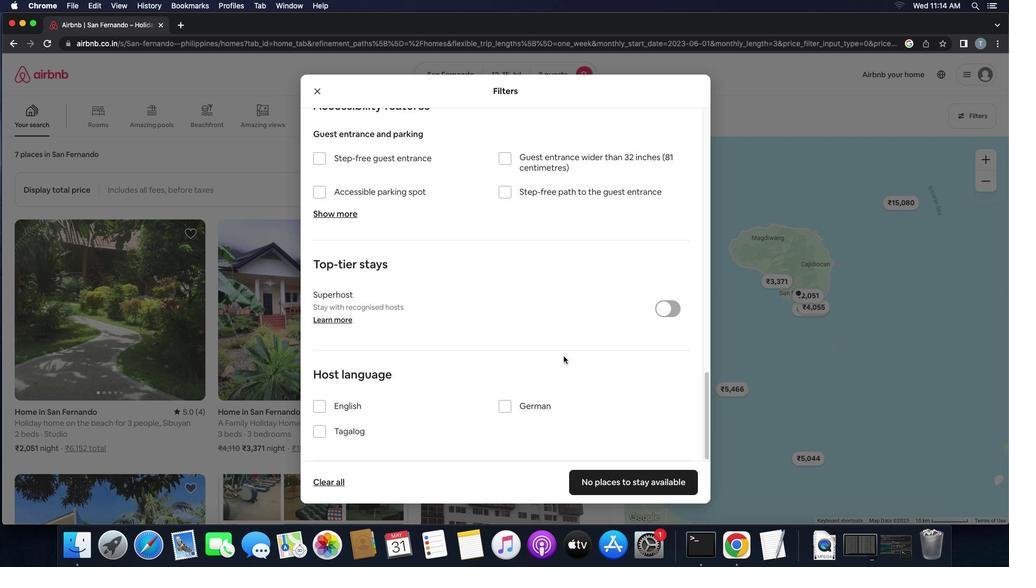 
Action: Mouse moved to (318, 406)
Screenshot: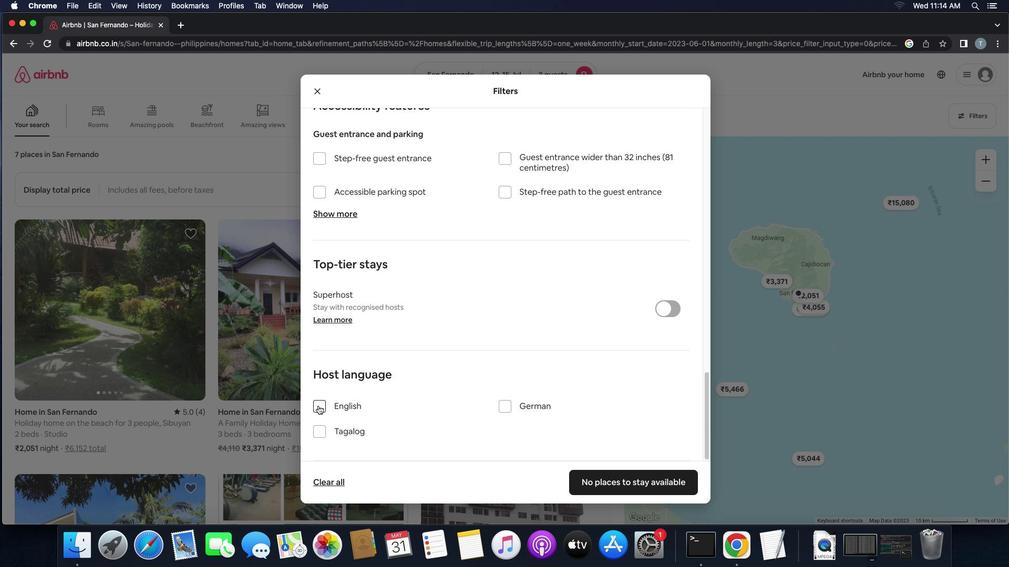 
Action: Mouse pressed left at (318, 406)
Screenshot: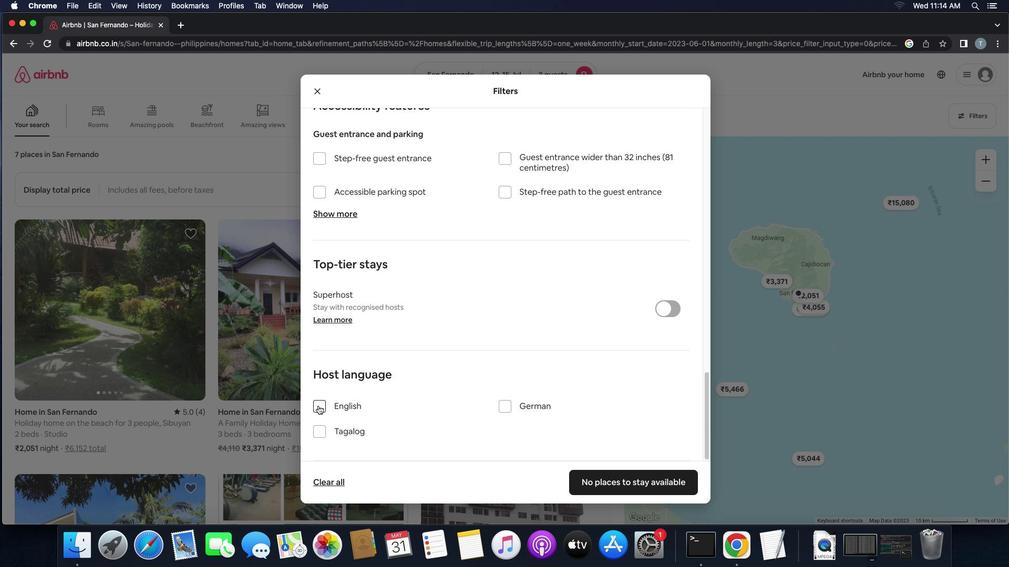 
Action: Mouse moved to (611, 491)
Screenshot: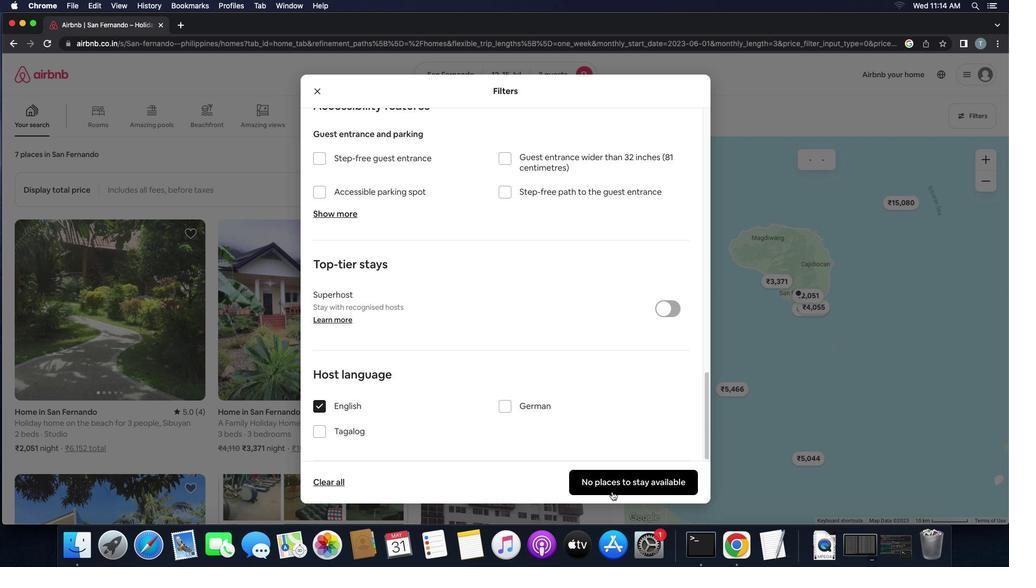 
Action: Mouse pressed left at (611, 491)
Screenshot: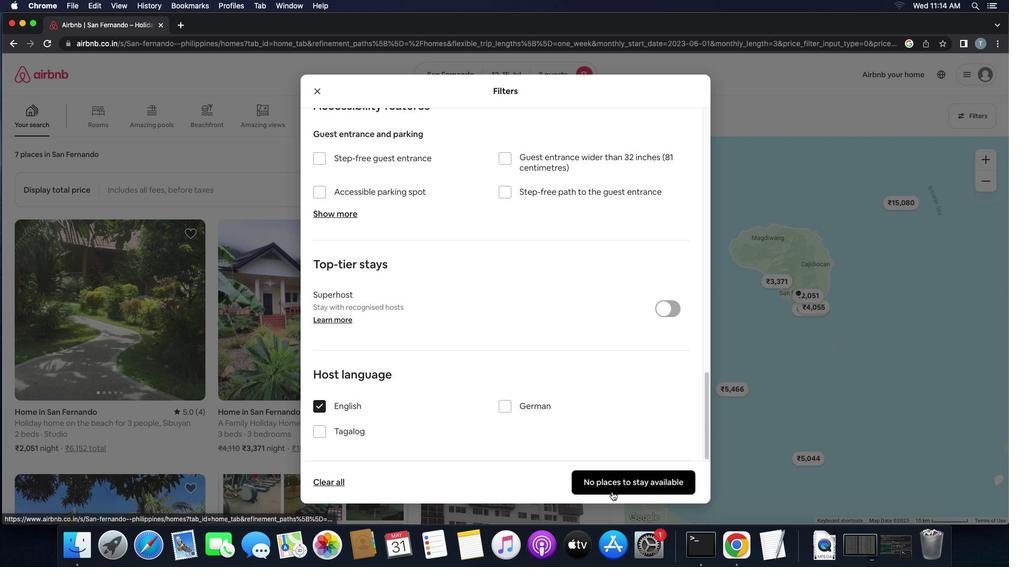 
Action: Mouse moved to (608, 488)
Screenshot: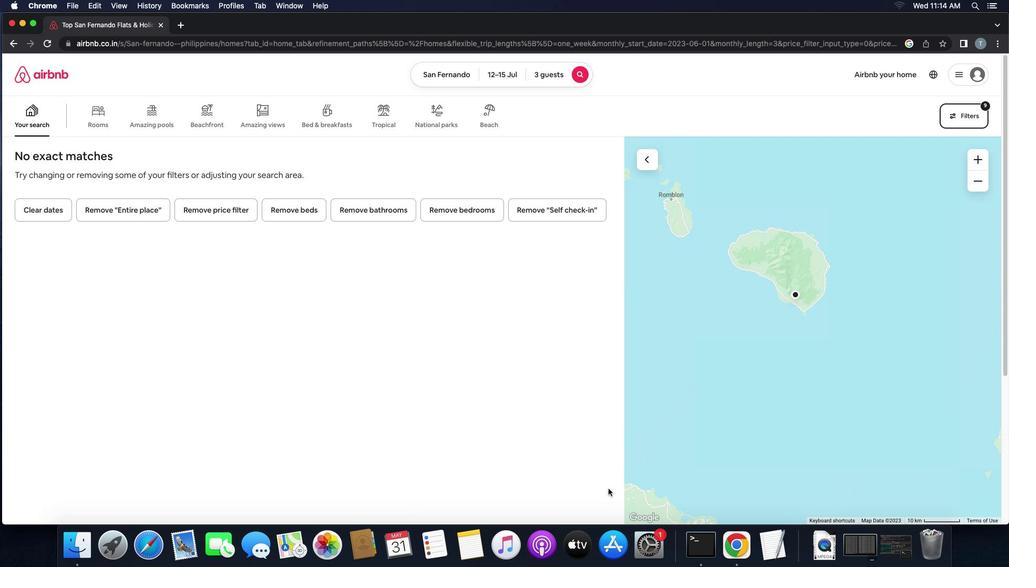 
